 Task: Select the configure recommended extensions.
Action: Mouse moved to (11, 519)
Screenshot: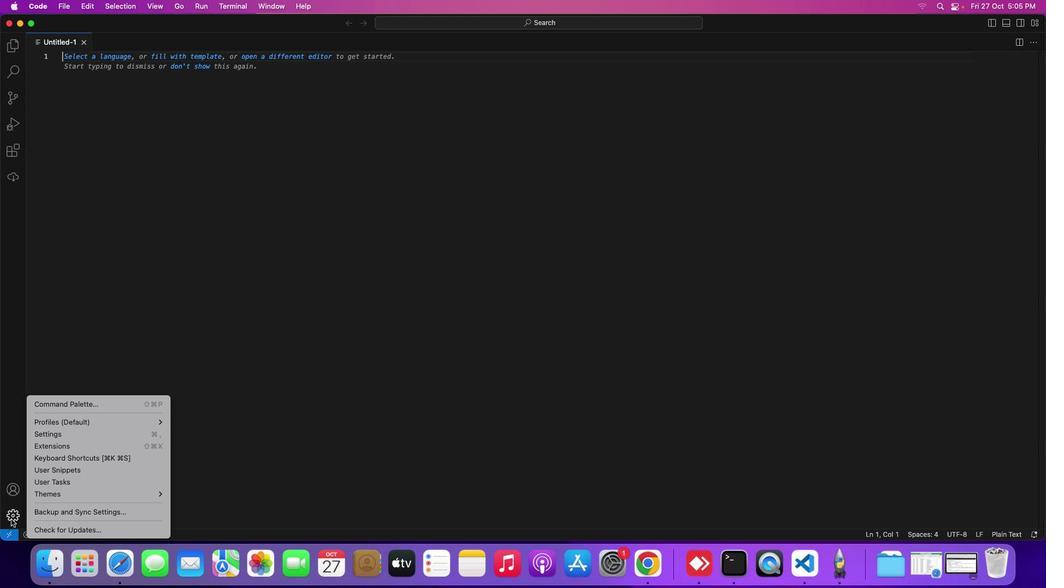 
Action: Mouse pressed left at (11, 519)
Screenshot: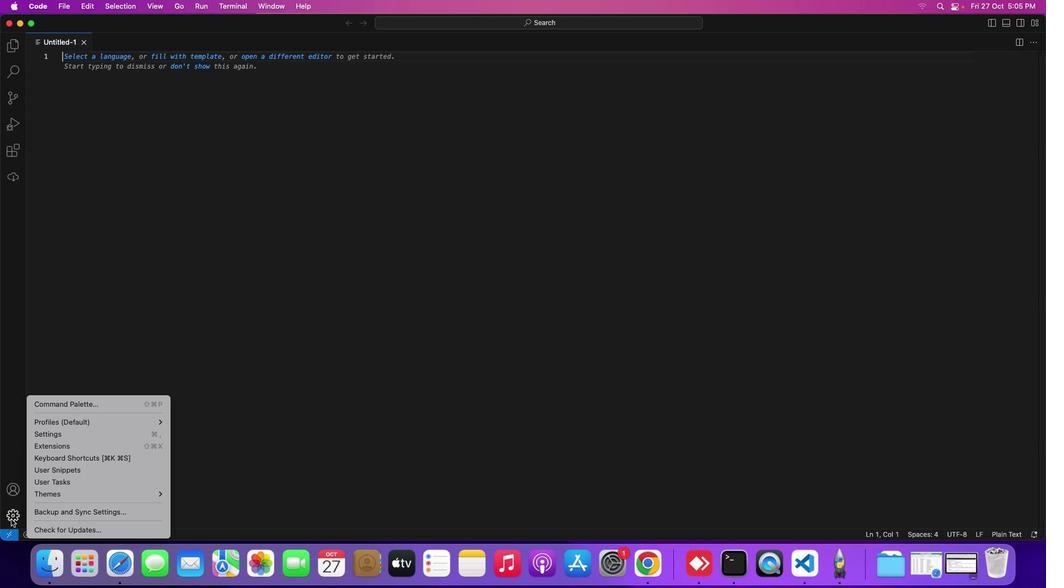 
Action: Mouse moved to (50, 408)
Screenshot: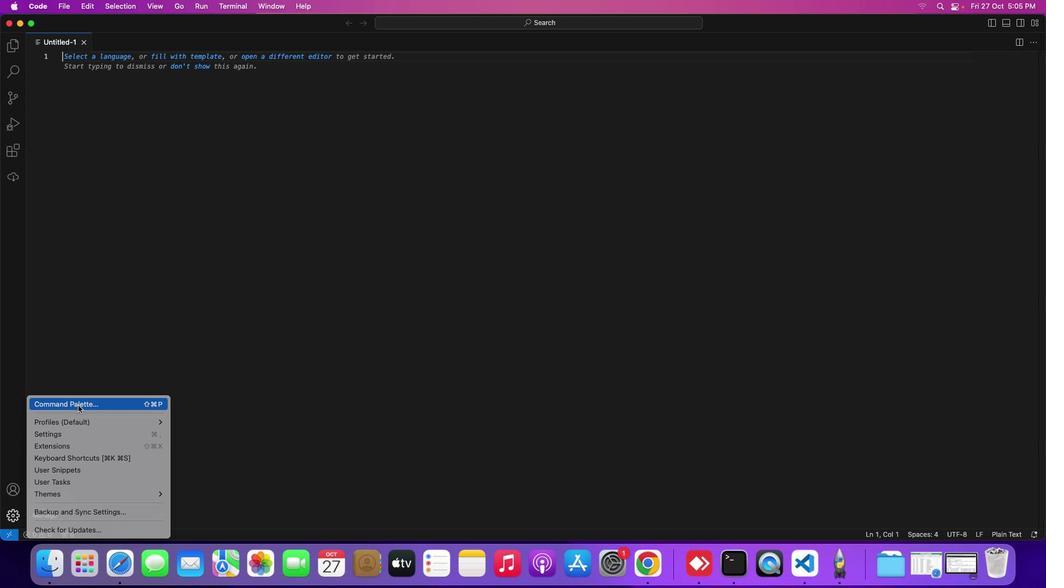 
Action: Mouse pressed left at (50, 408)
Screenshot: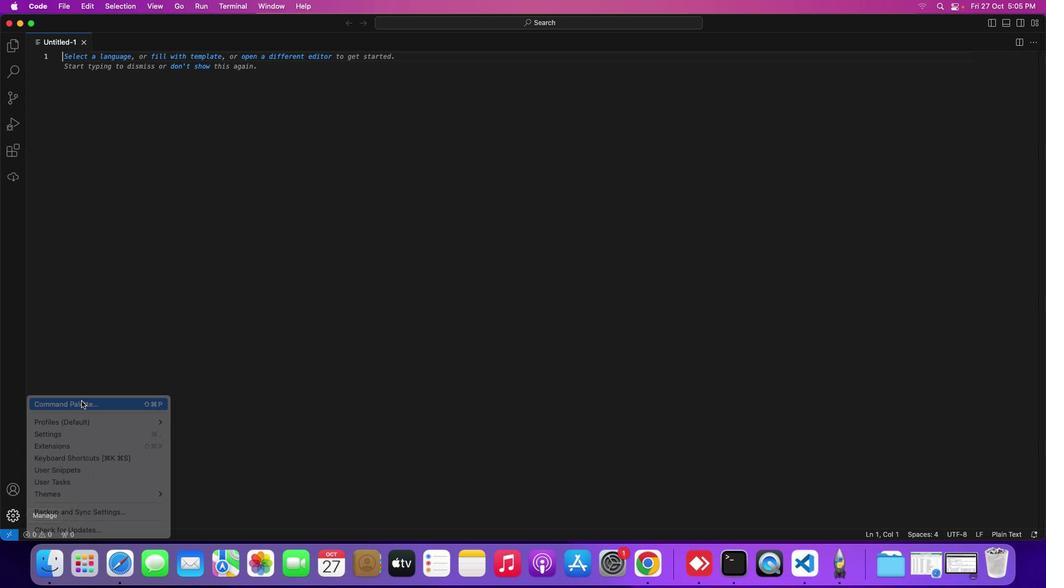 
Action: Mouse moved to (454, 141)
Screenshot: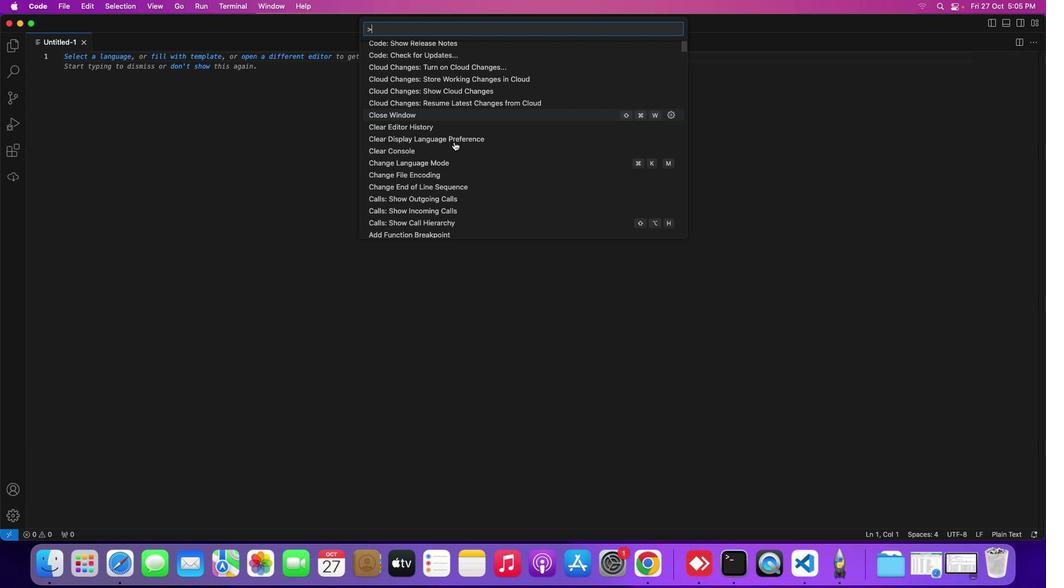 
Action: Mouse scrolled (454, 141) with delta (0, 0)
Screenshot: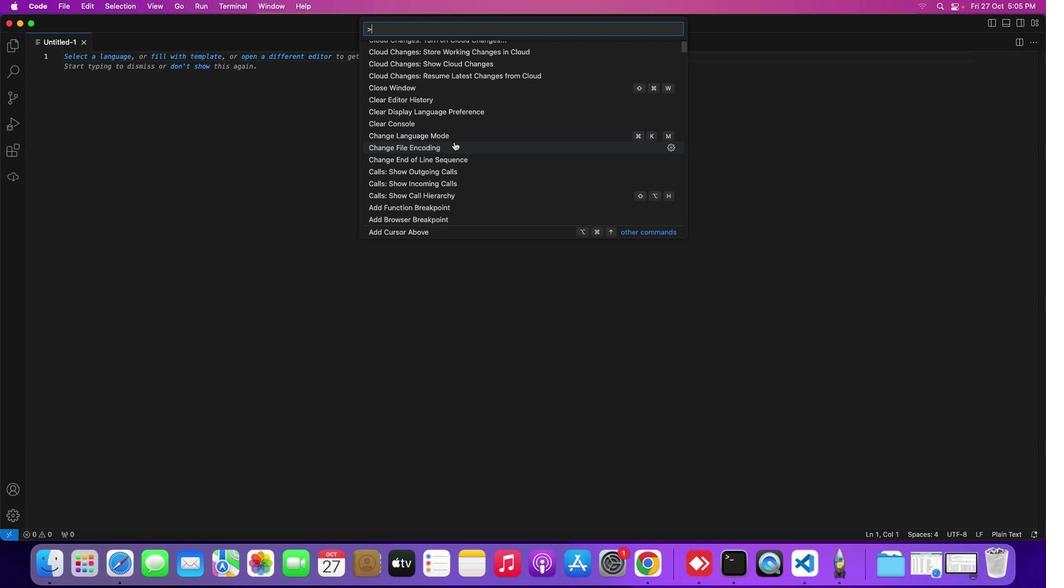 
Action: Mouse scrolled (454, 141) with delta (0, 0)
Screenshot: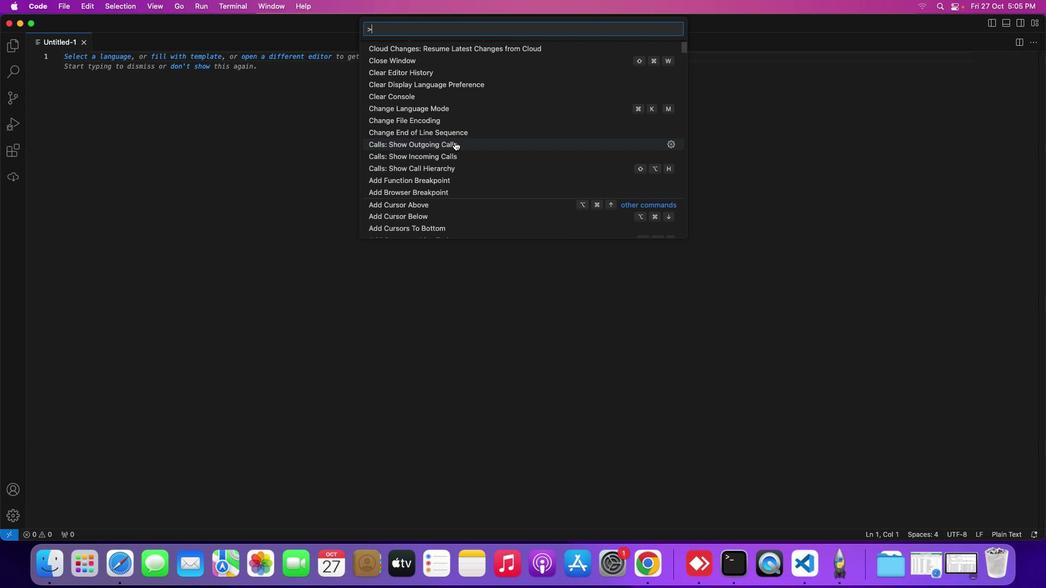 
Action: Mouse scrolled (454, 141) with delta (0, 0)
Screenshot: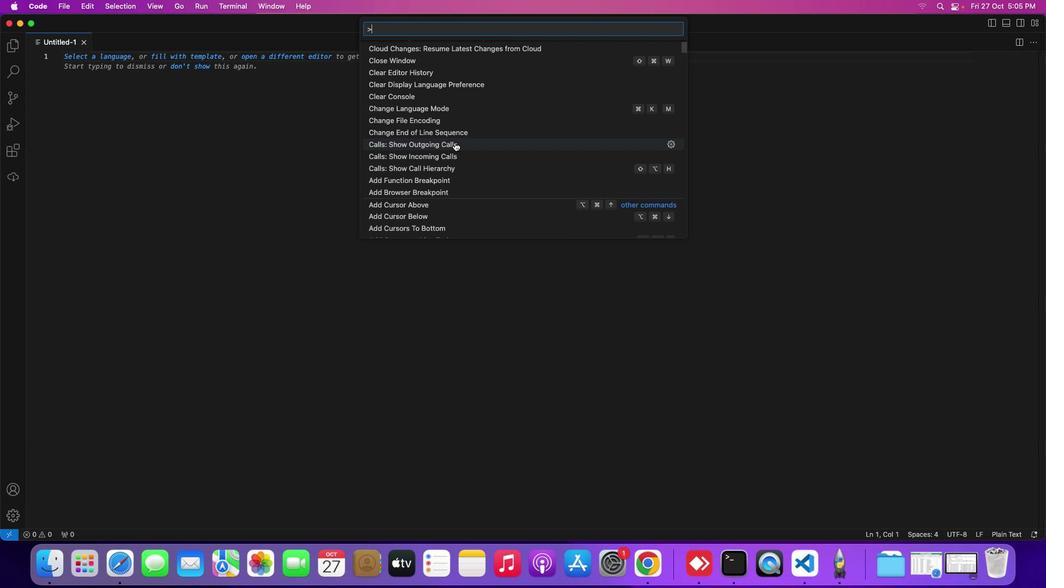 
Action: Mouse moved to (454, 142)
Screenshot: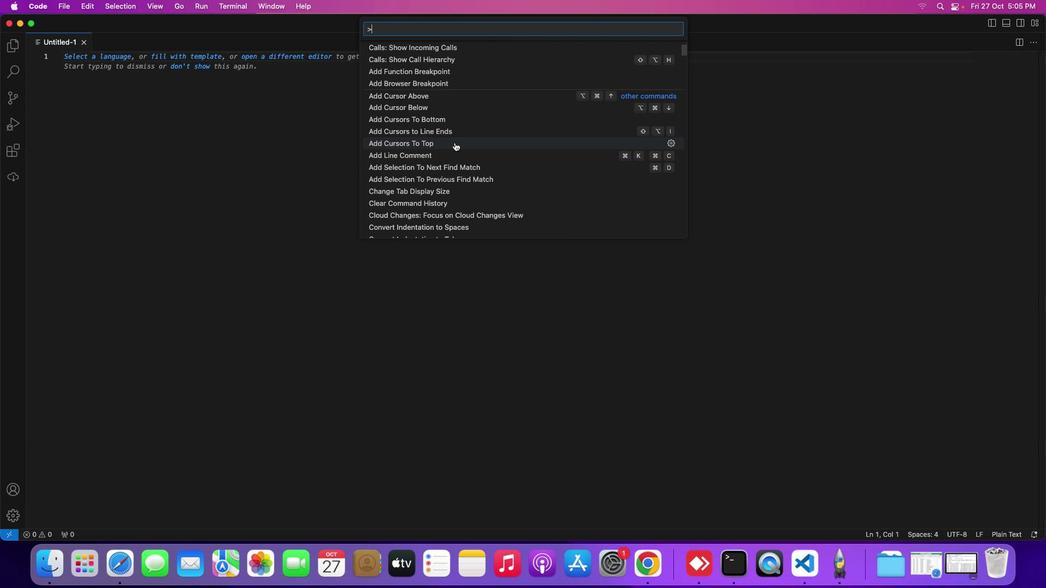 
Action: Mouse scrolled (454, 142) with delta (0, 0)
Screenshot: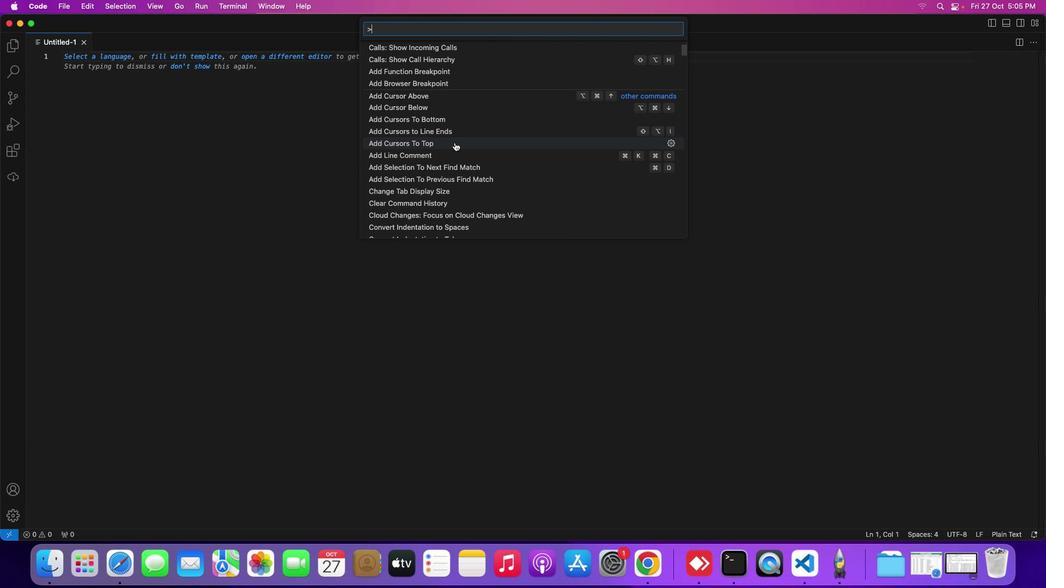 
Action: Mouse scrolled (454, 142) with delta (0, 0)
Screenshot: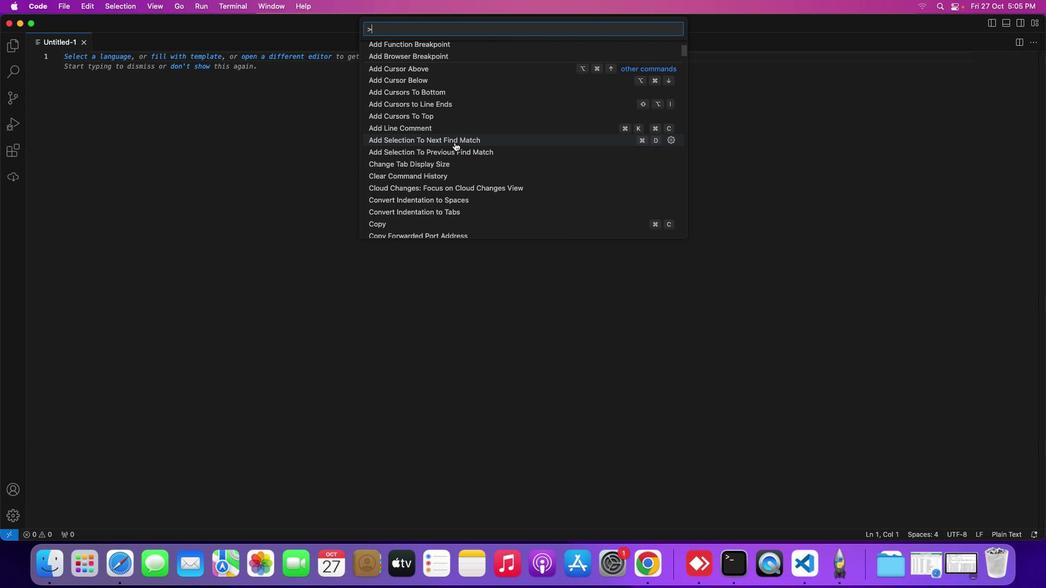 
Action: Mouse scrolled (454, 142) with delta (0, 0)
Screenshot: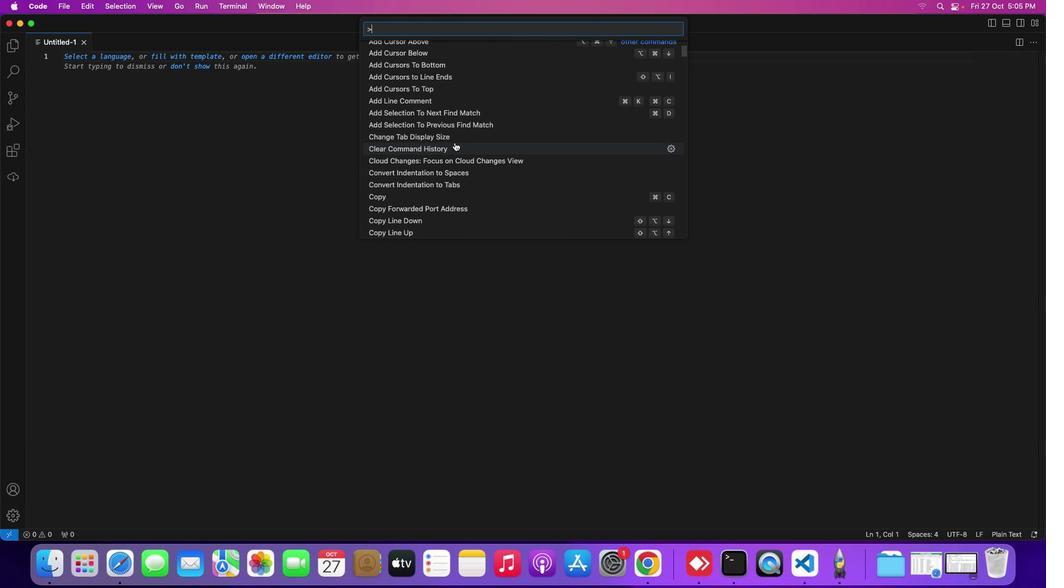 
Action: Mouse scrolled (454, 142) with delta (0, 0)
Screenshot: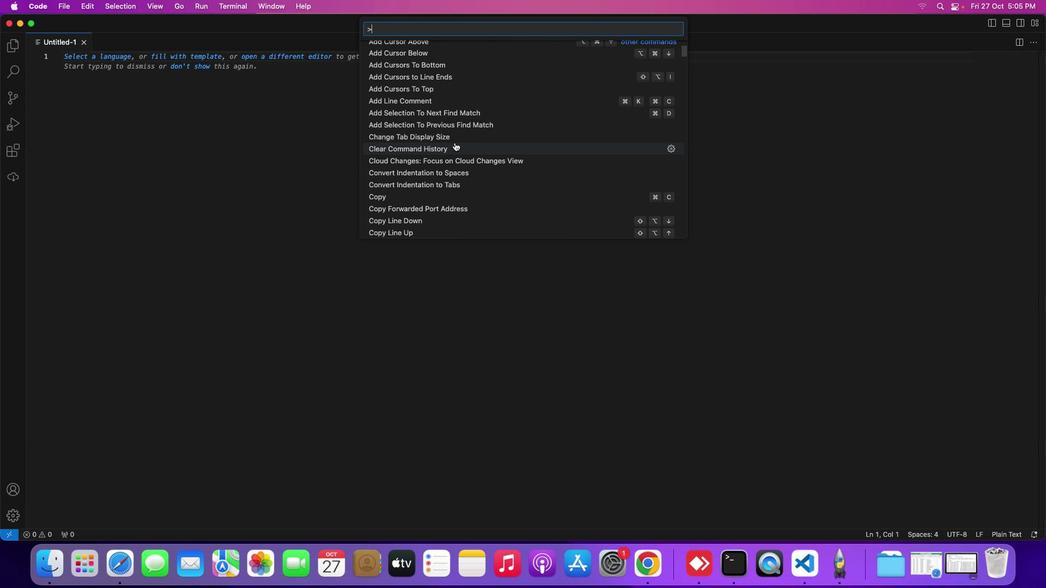 
Action: Mouse scrolled (454, 142) with delta (0, 0)
Screenshot: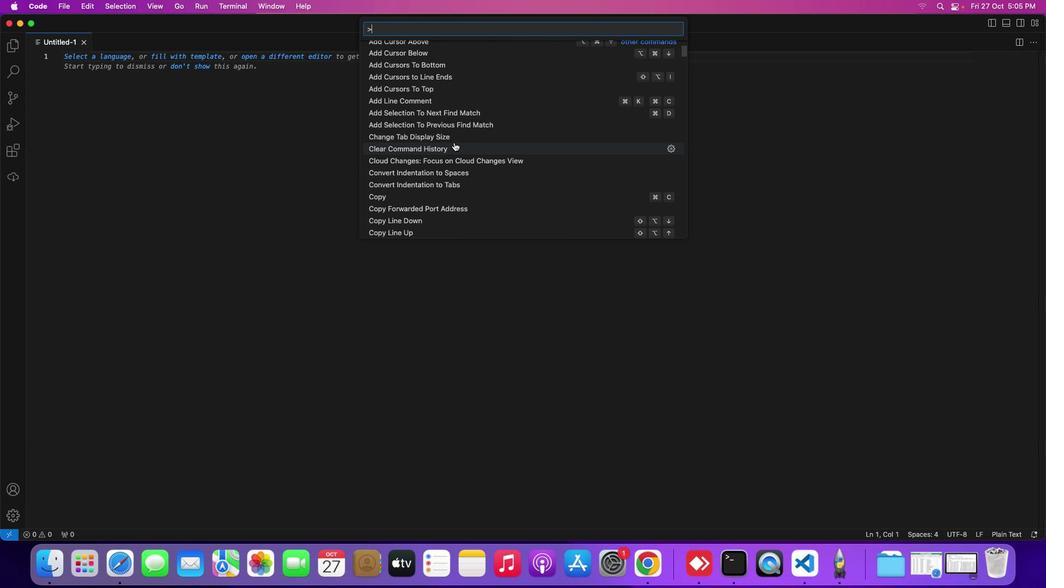 
Action: Mouse scrolled (454, 142) with delta (0, 0)
Screenshot: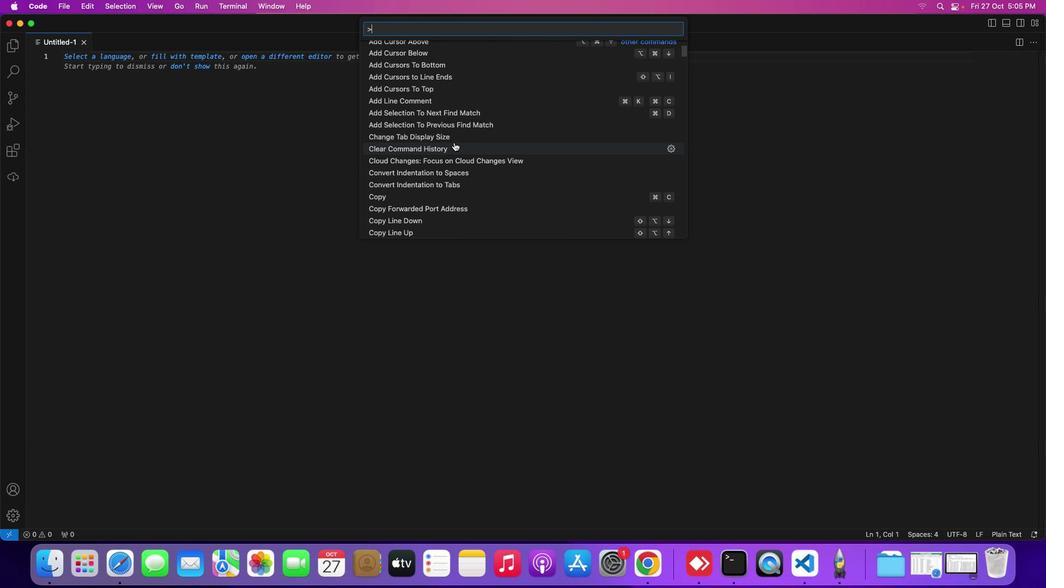 
Action: Mouse moved to (453, 142)
Screenshot: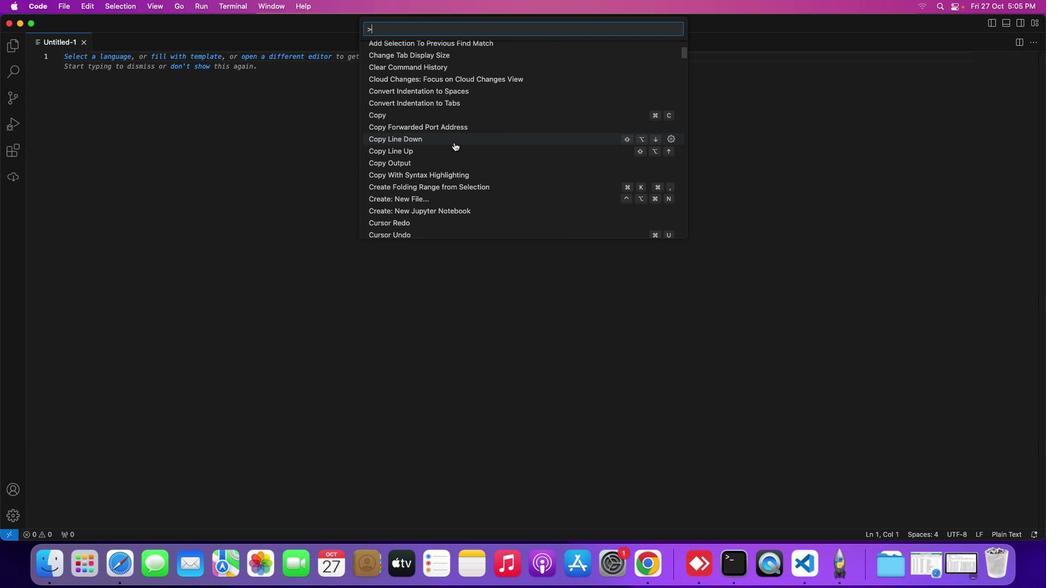 
Action: Mouse scrolled (453, 142) with delta (0, 0)
Screenshot: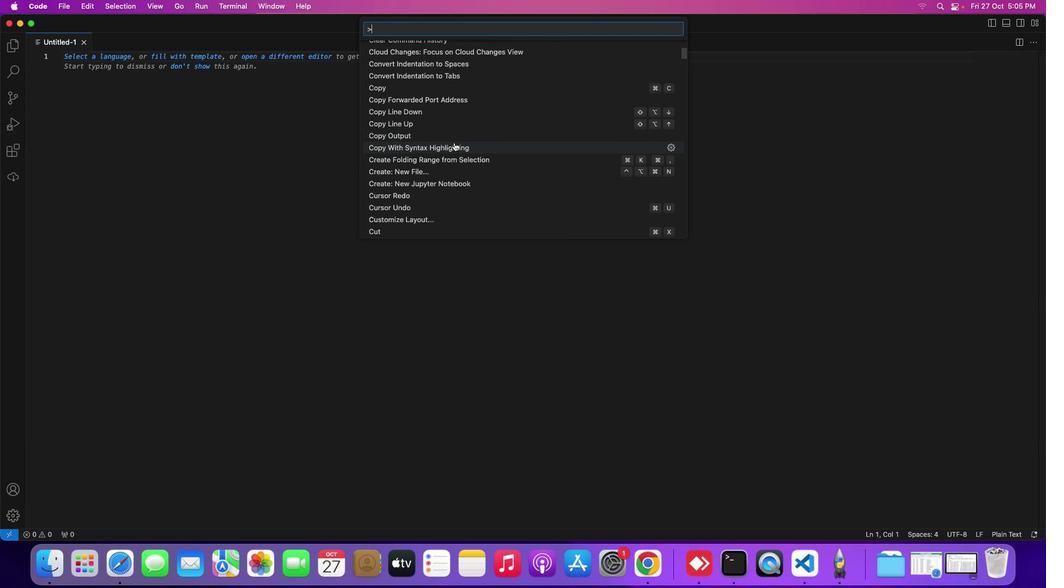 
Action: Mouse scrolled (453, 142) with delta (0, 0)
Screenshot: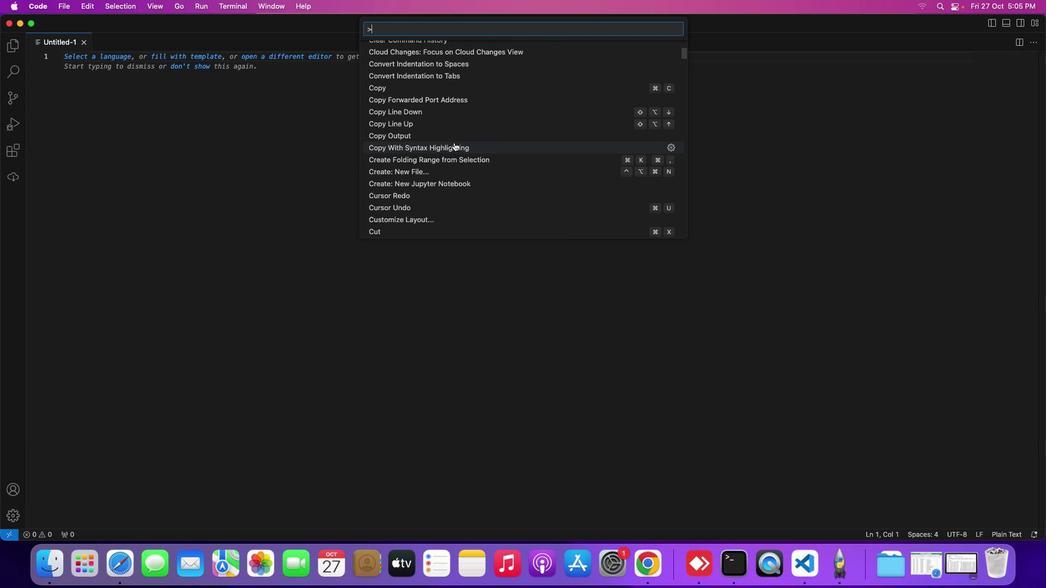 
Action: Mouse scrolled (453, 142) with delta (0, 0)
Screenshot: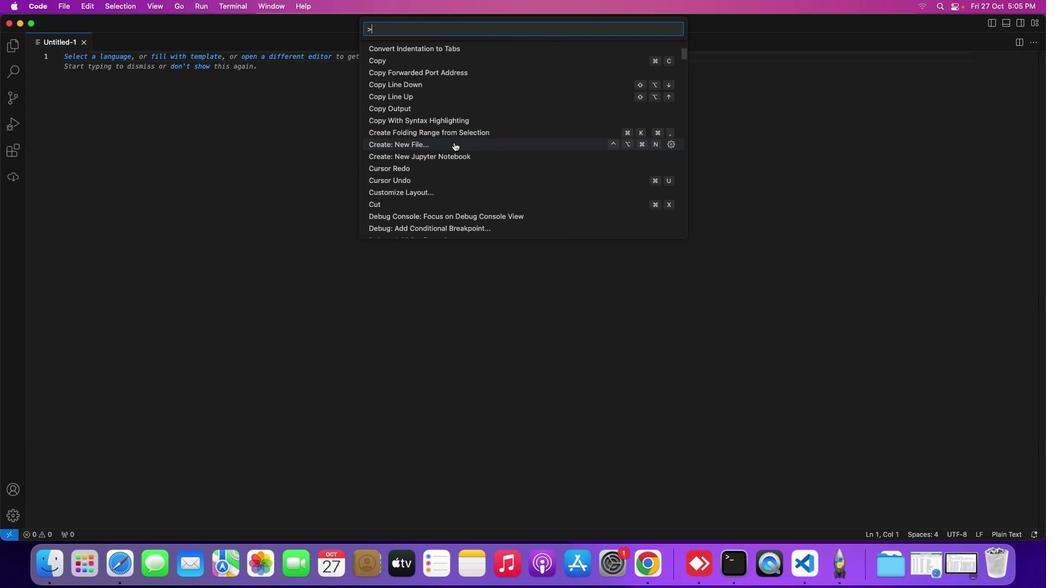 
Action: Mouse scrolled (453, 142) with delta (0, 0)
Screenshot: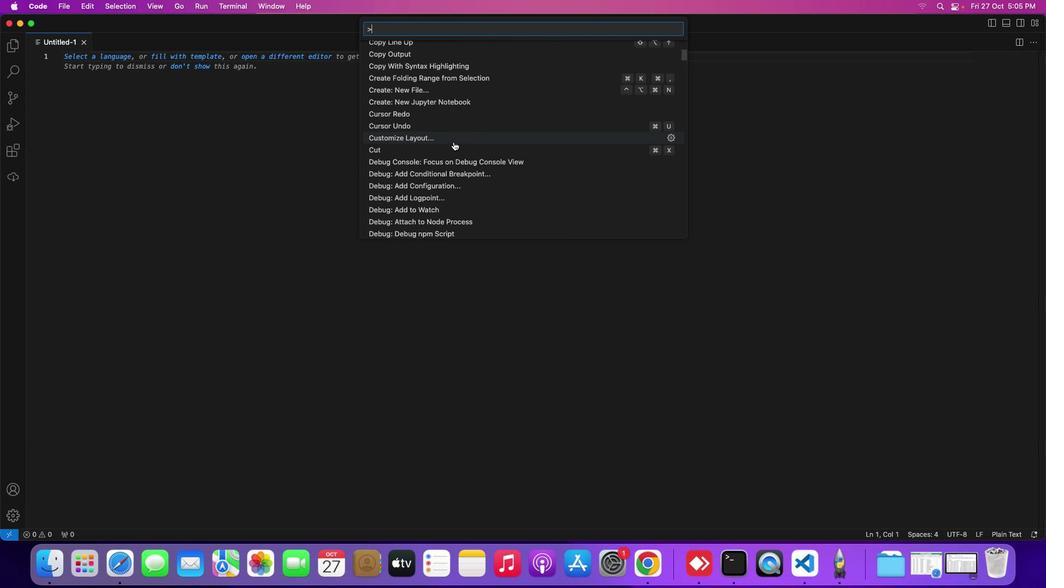 
Action: Mouse scrolled (453, 142) with delta (0, 0)
Screenshot: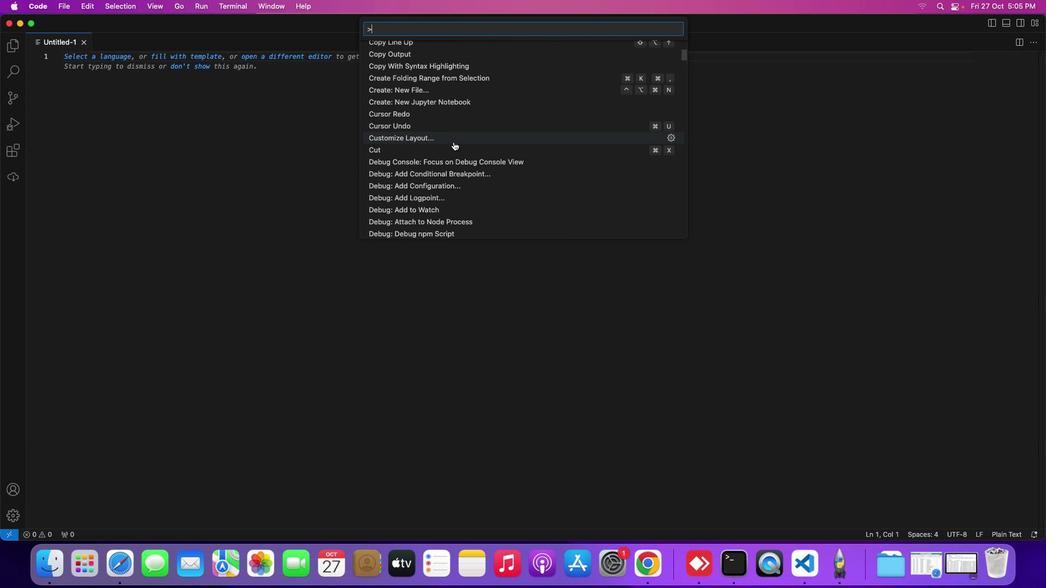 
Action: Mouse scrolled (453, 142) with delta (0, 0)
Screenshot: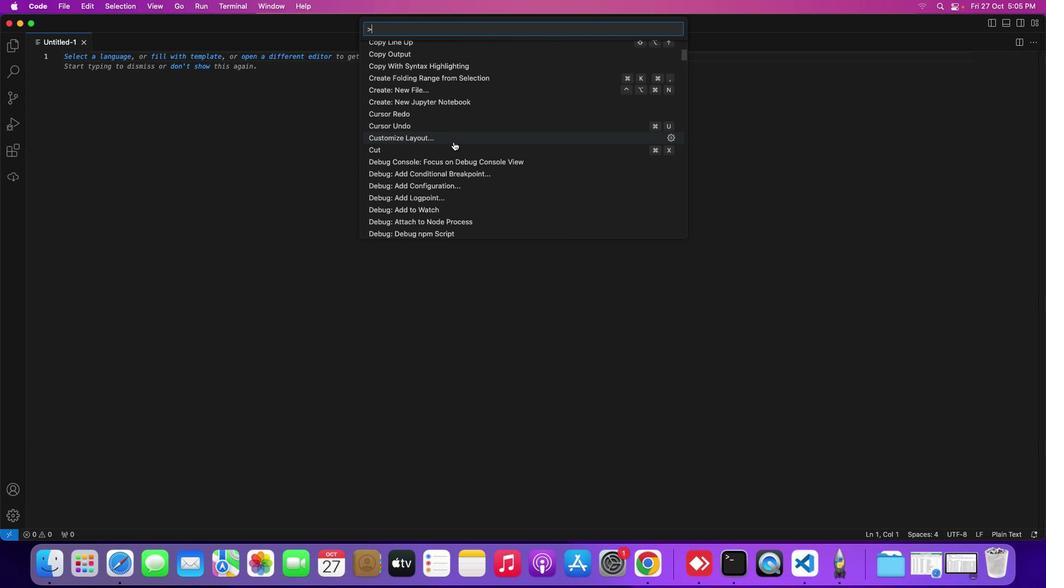 
Action: Mouse scrolled (453, 142) with delta (0, 0)
Screenshot: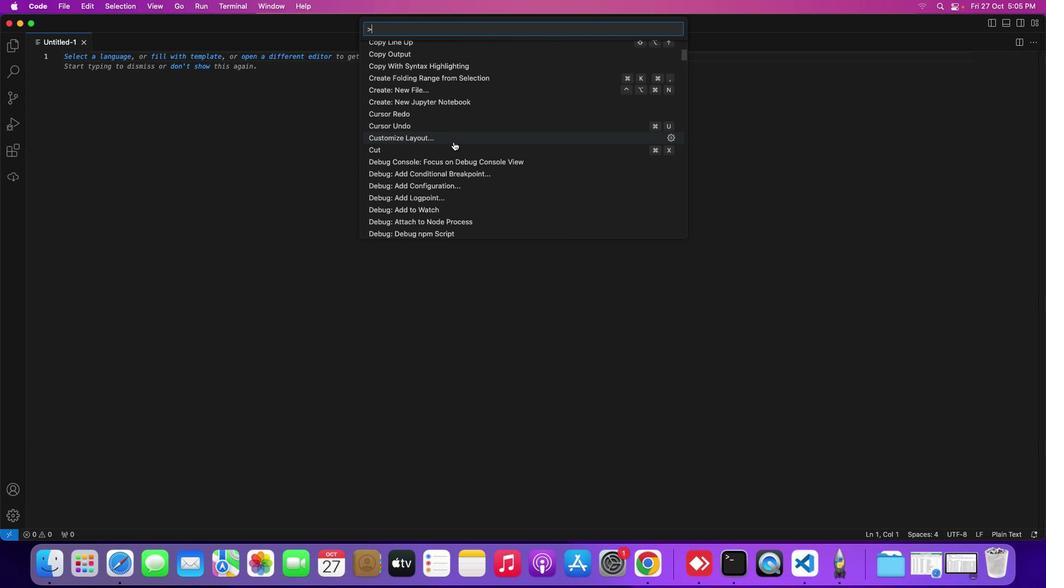 
Action: Mouse moved to (453, 141)
Screenshot: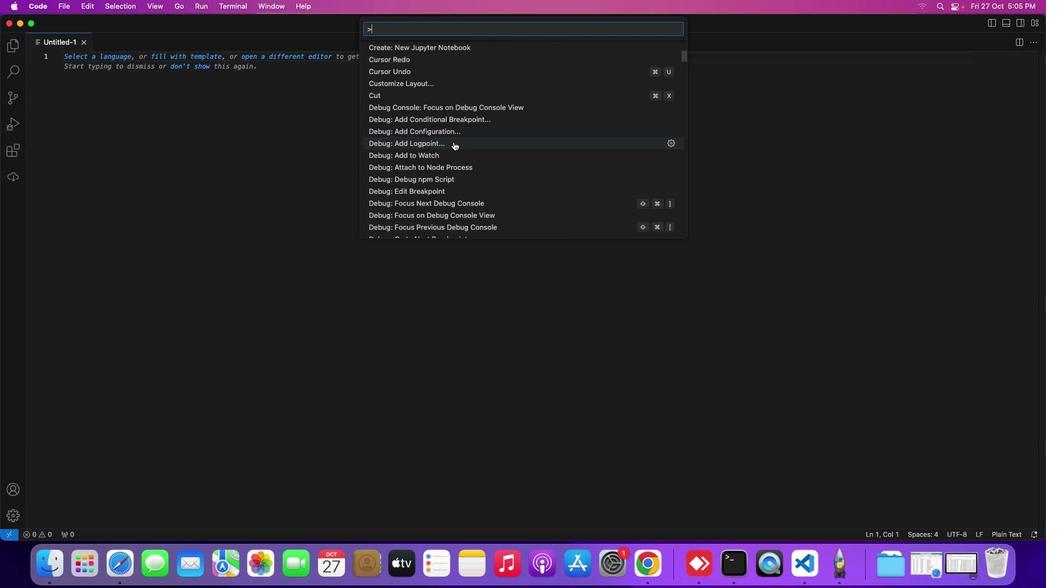 
Action: Mouse scrolled (453, 141) with delta (0, 0)
Screenshot: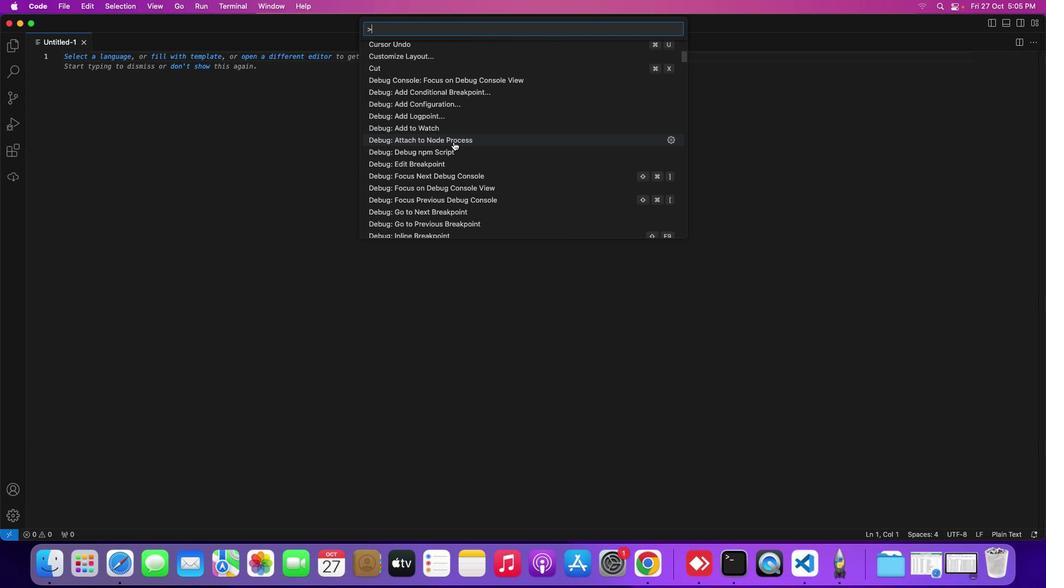 
Action: Mouse scrolled (453, 141) with delta (0, 0)
Screenshot: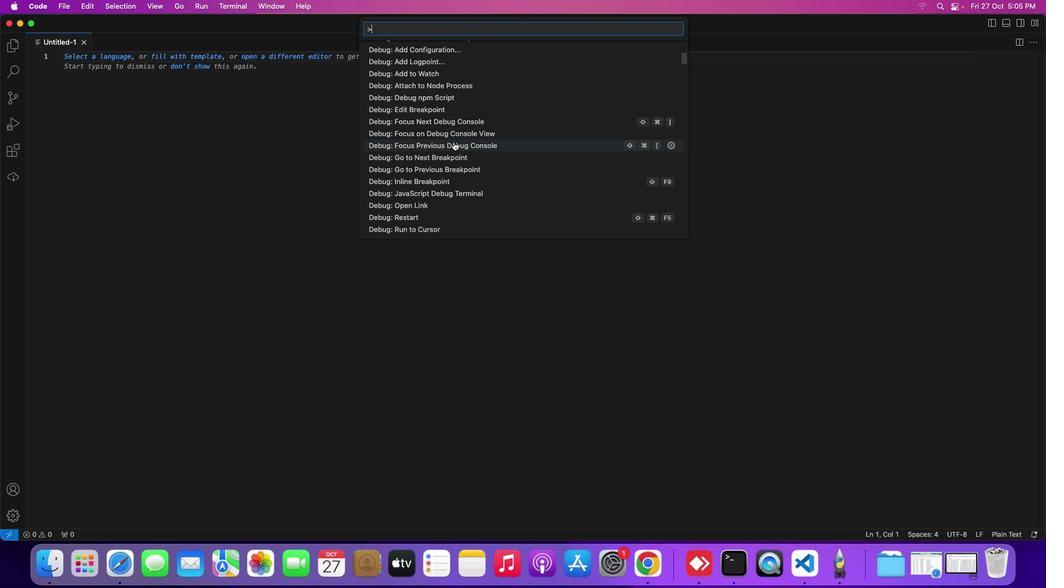
Action: Mouse scrolled (453, 141) with delta (0, 0)
Screenshot: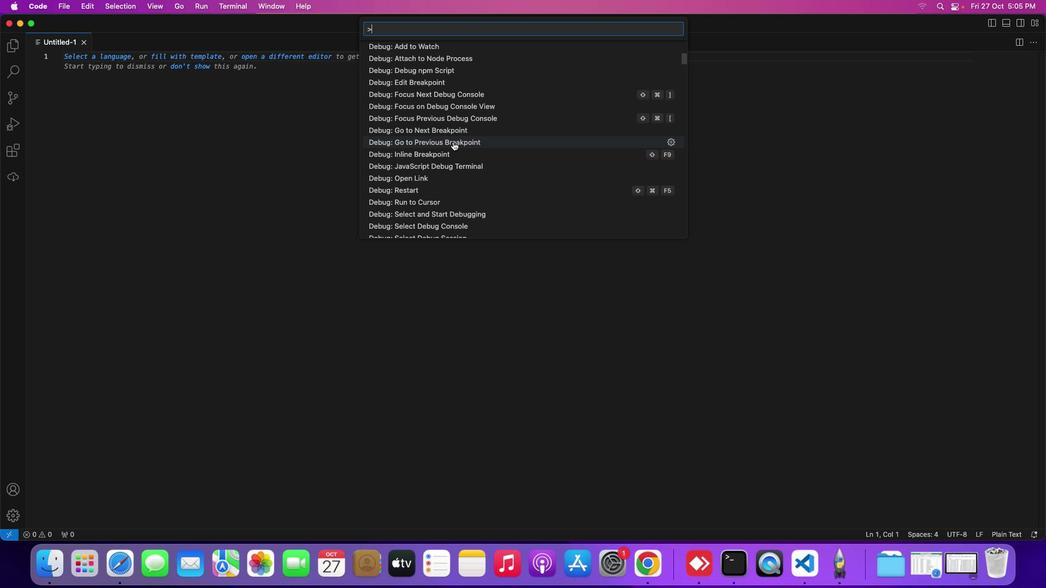
Action: Mouse scrolled (453, 141) with delta (0, 0)
Screenshot: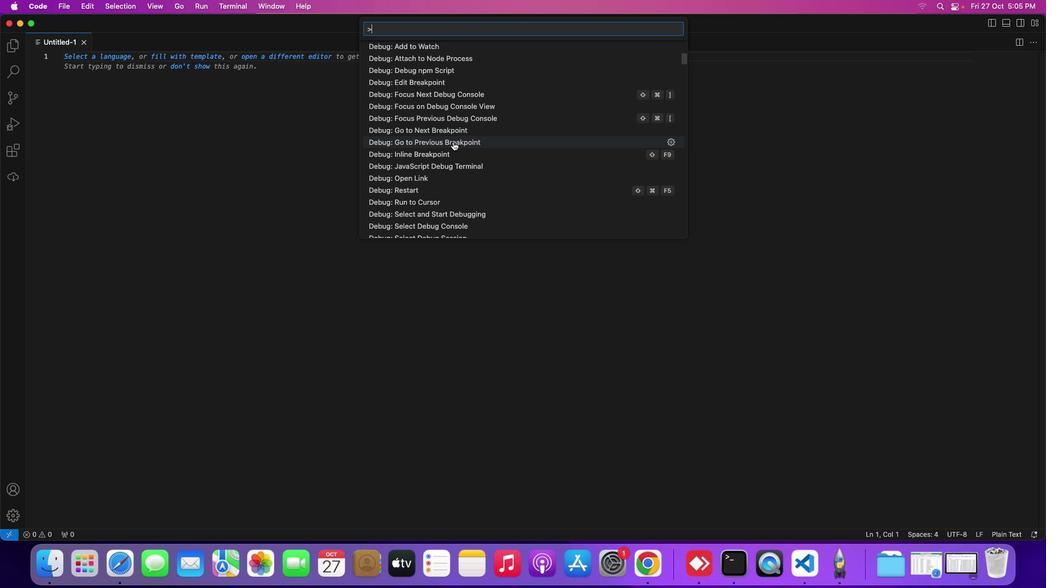 
Action: Mouse scrolled (453, 141) with delta (0, 0)
Screenshot: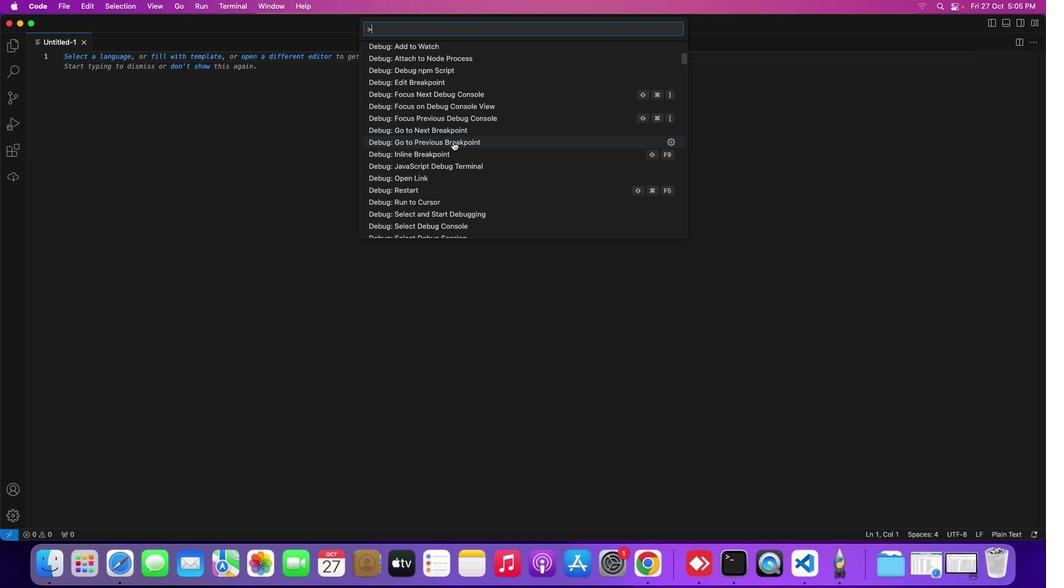 
Action: Mouse scrolled (453, 141) with delta (0, 0)
Screenshot: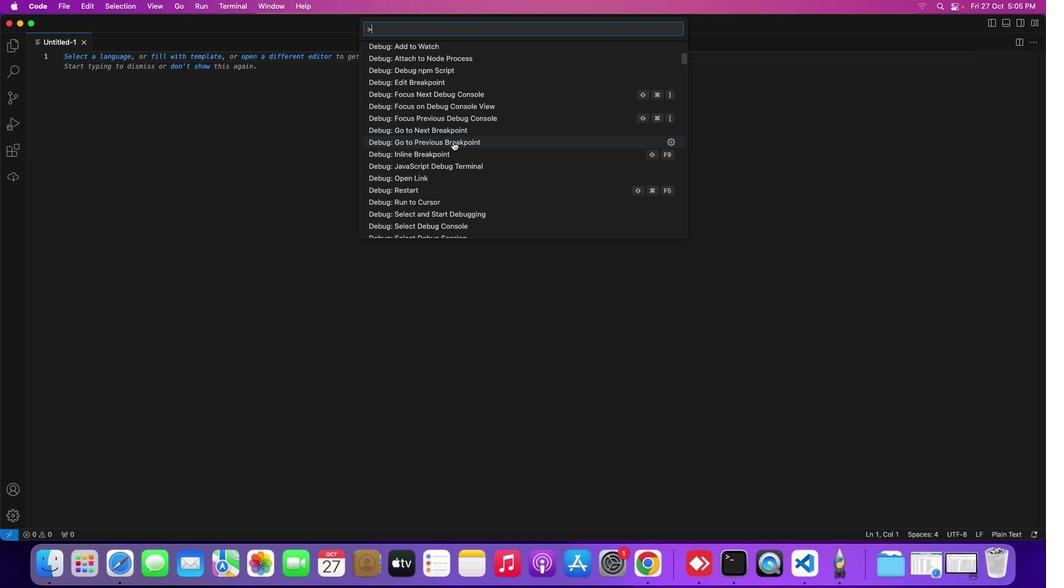 
Action: Mouse moved to (453, 141)
Screenshot: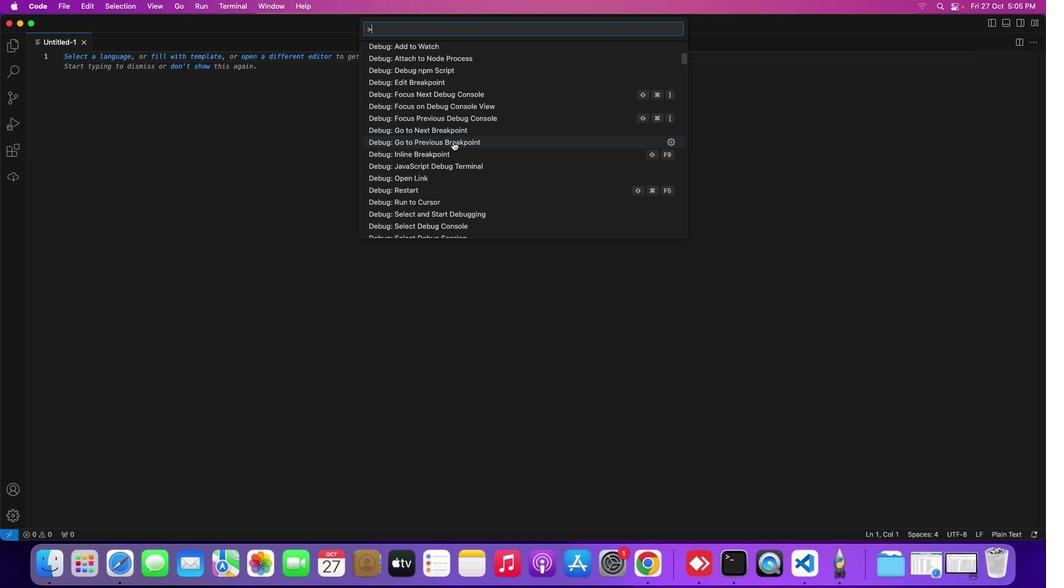 
Action: Mouse scrolled (453, 141) with delta (0, 0)
Screenshot: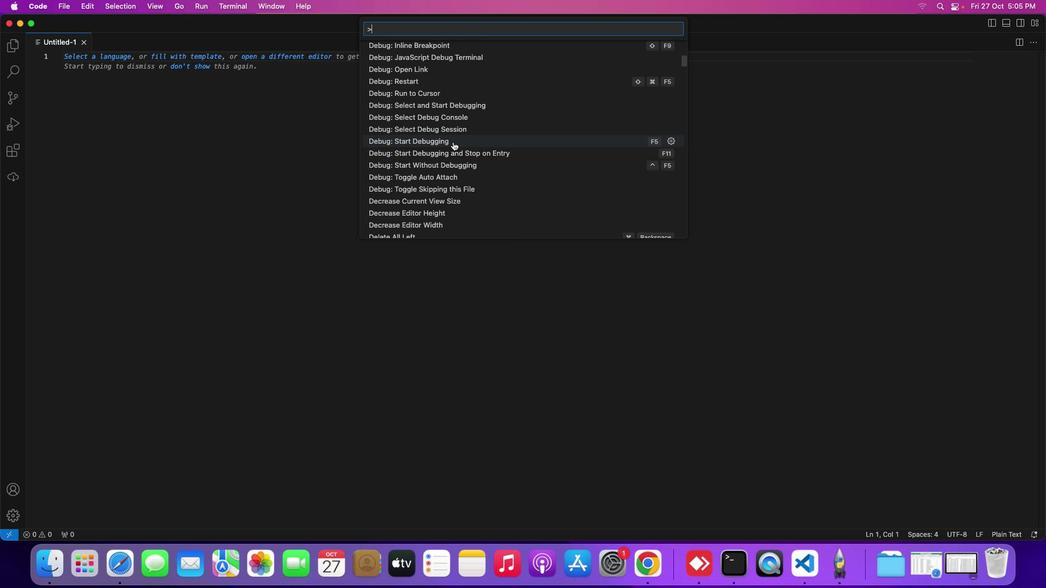 
Action: Mouse scrolled (453, 141) with delta (0, 0)
Screenshot: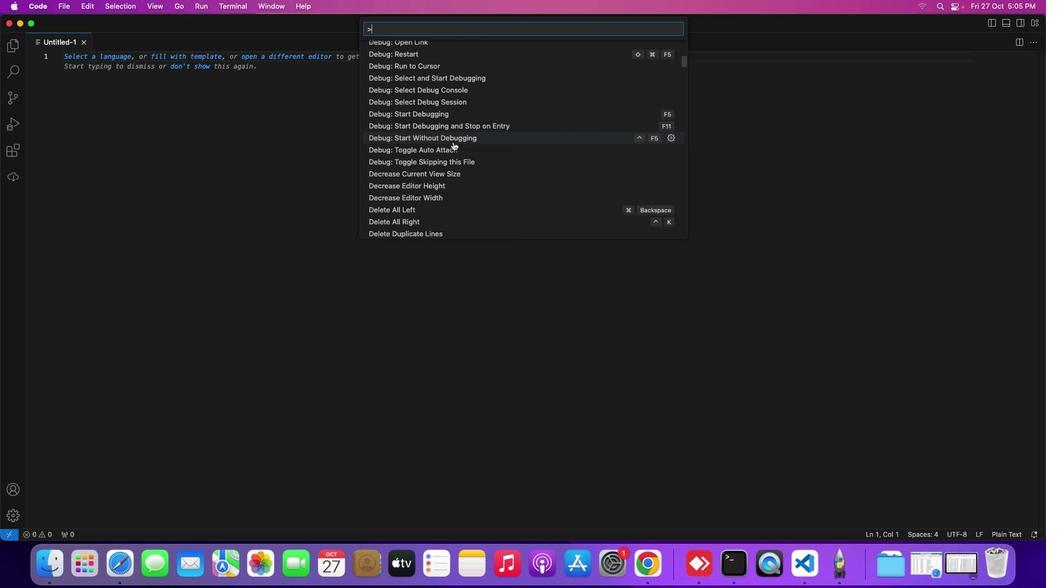 
Action: Mouse scrolled (453, 141) with delta (0, 0)
Screenshot: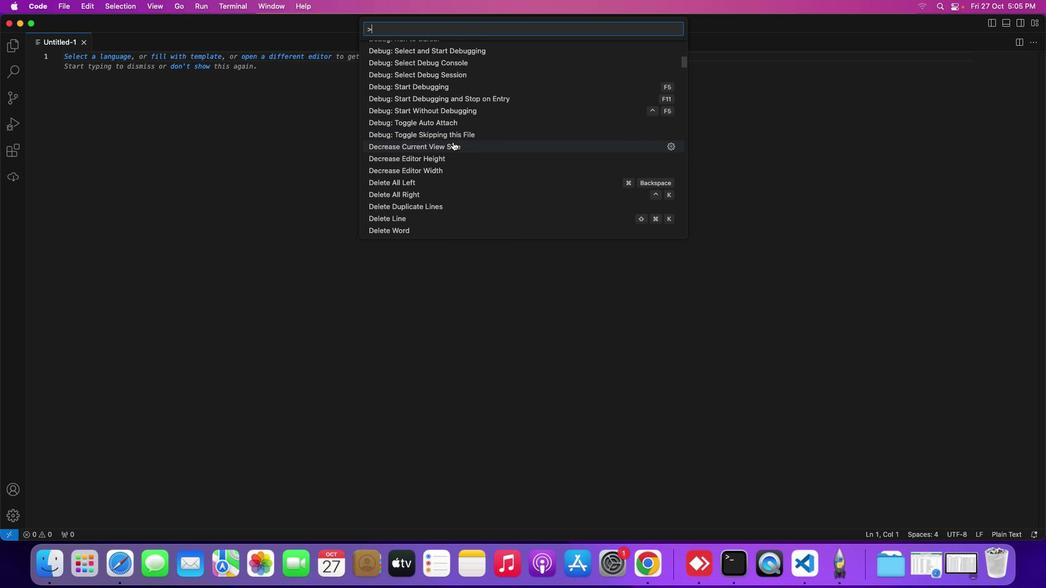
Action: Mouse scrolled (453, 141) with delta (0, 0)
Screenshot: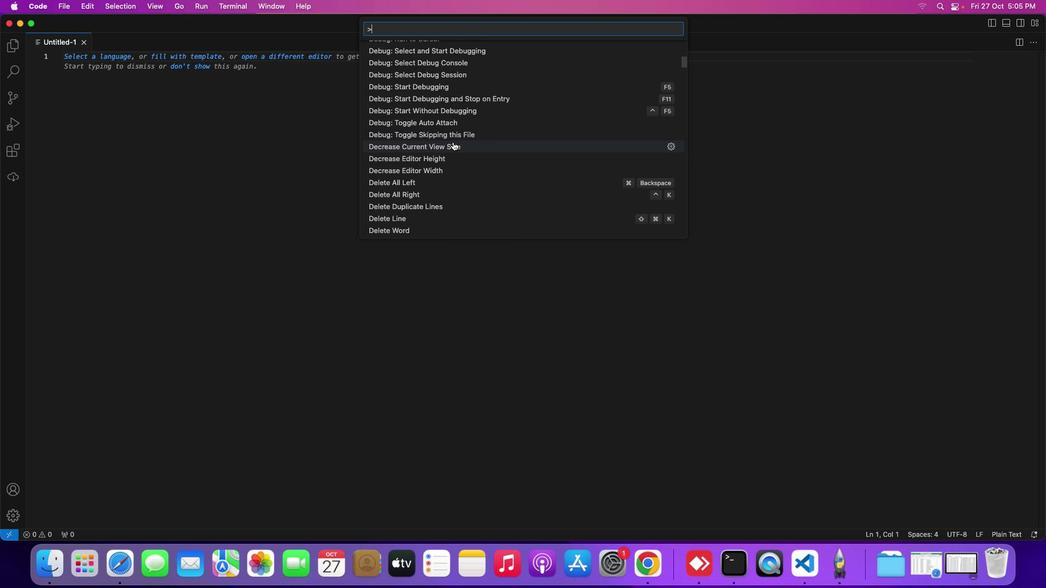 
Action: Mouse scrolled (453, 141) with delta (0, 0)
Screenshot: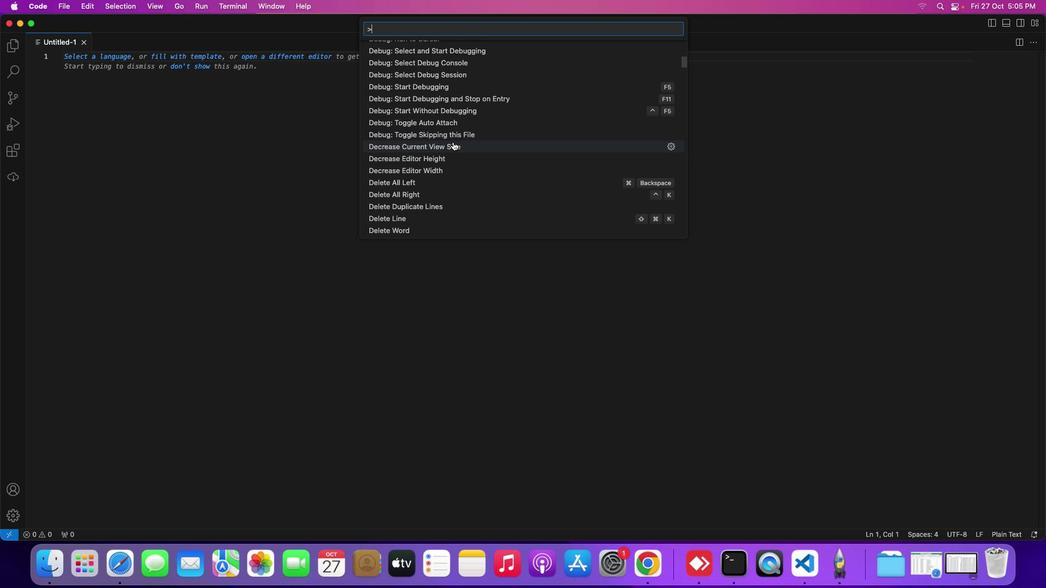 
Action: Mouse scrolled (453, 141) with delta (0, 0)
Screenshot: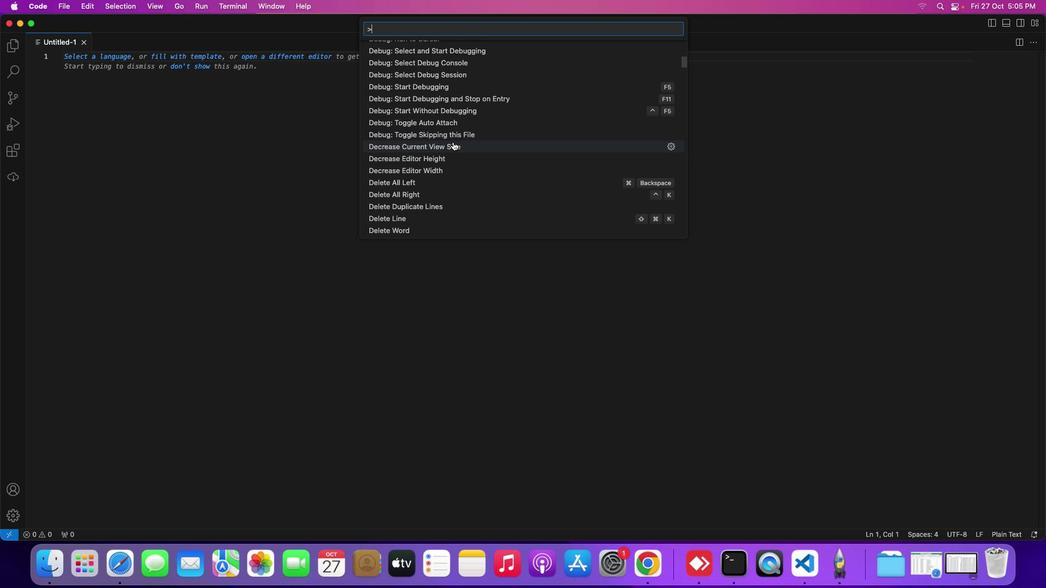 
Action: Mouse scrolled (453, 141) with delta (0, 0)
Screenshot: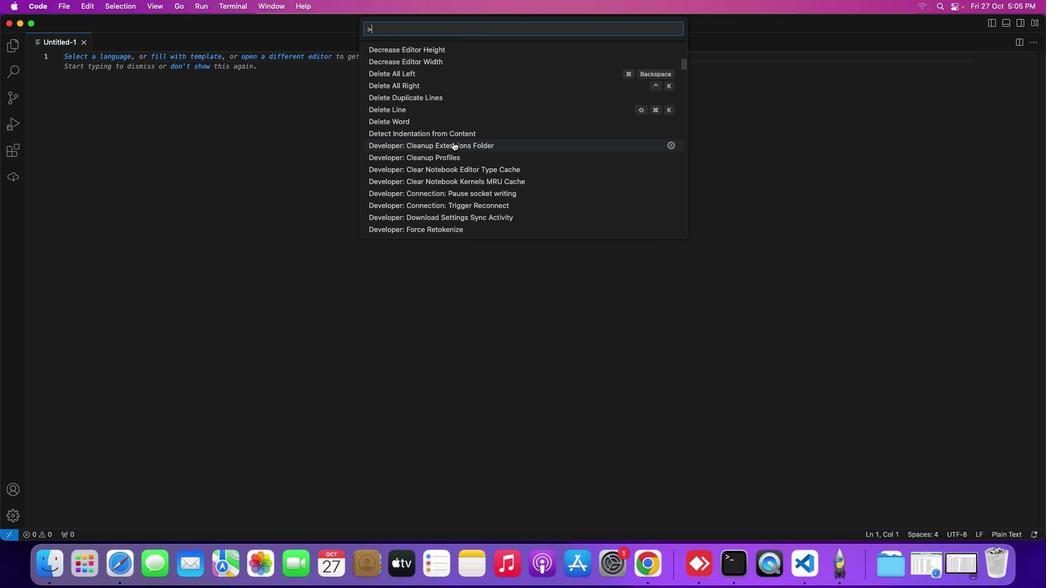 
Action: Mouse scrolled (453, 141) with delta (0, 0)
Screenshot: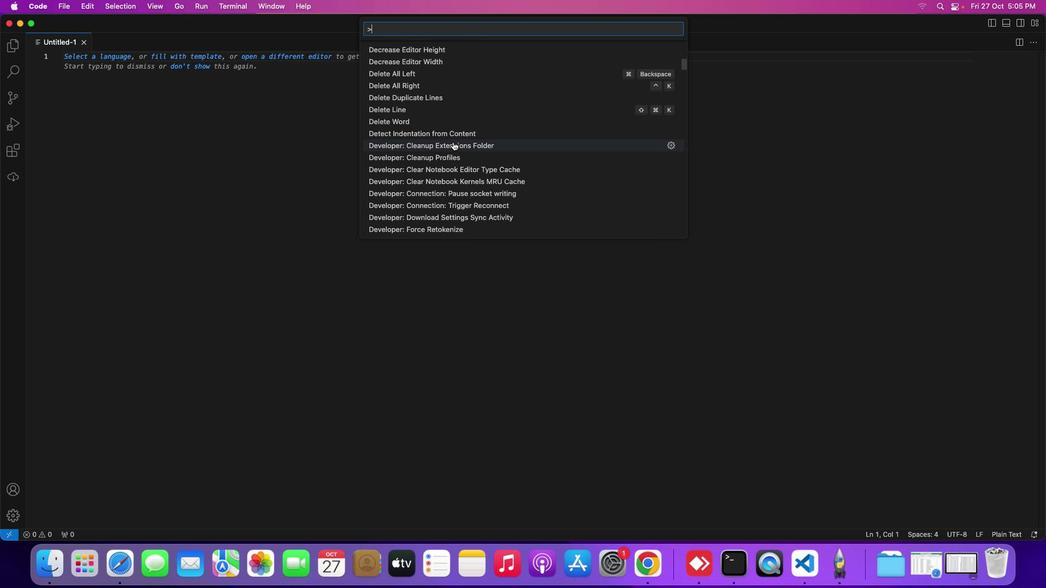 
Action: Mouse scrolled (453, 141) with delta (0, 0)
Screenshot: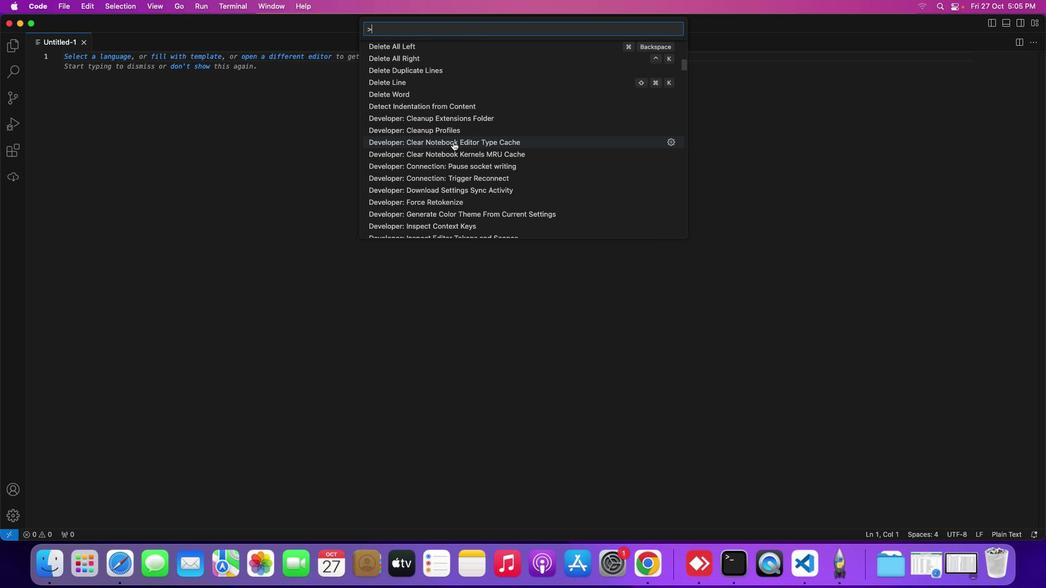 
Action: Mouse scrolled (453, 141) with delta (0, 0)
Screenshot: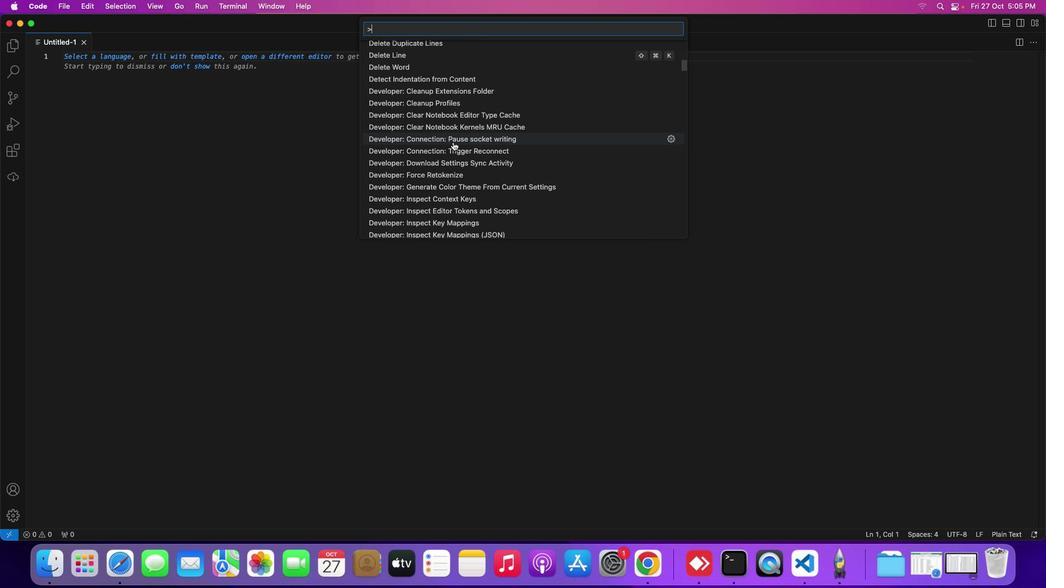 
Action: Mouse scrolled (453, 141) with delta (0, 0)
Screenshot: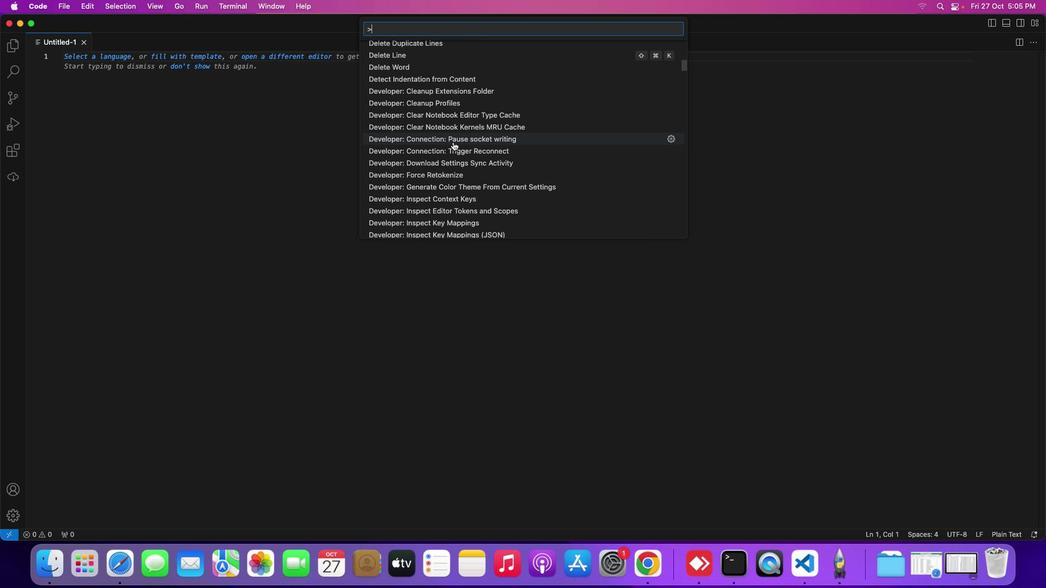 
Action: Mouse scrolled (453, 141) with delta (0, 0)
Screenshot: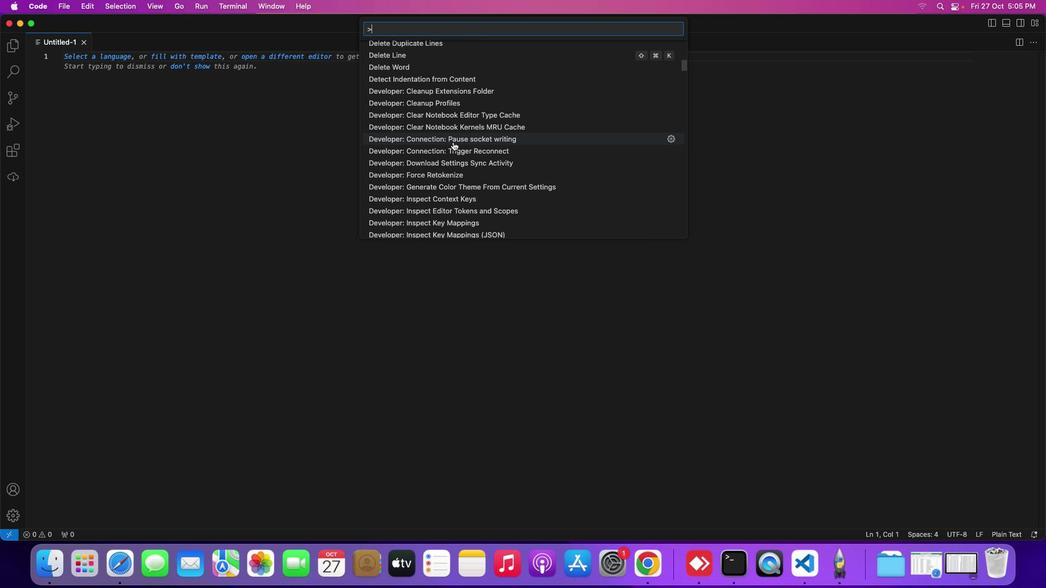 
Action: Mouse moved to (453, 141)
Screenshot: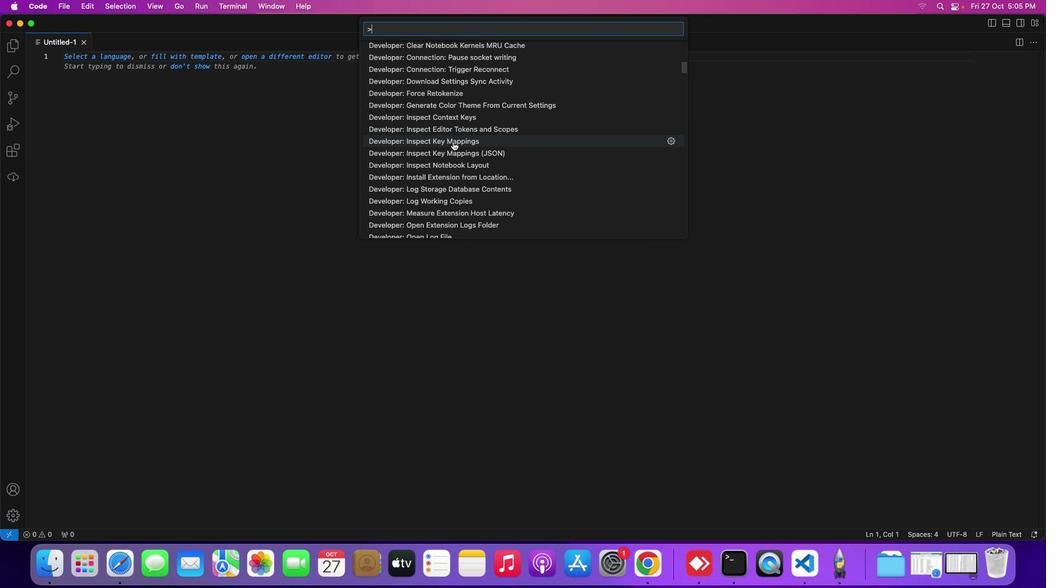 
Action: Mouse scrolled (453, 141) with delta (0, 0)
Screenshot: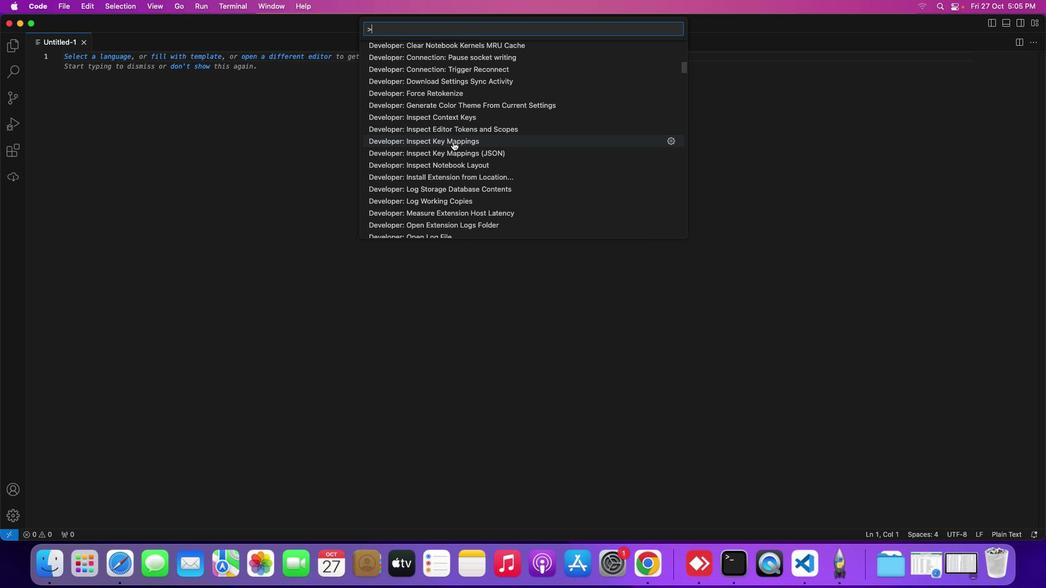 
Action: Mouse scrolled (453, 141) with delta (0, 0)
Screenshot: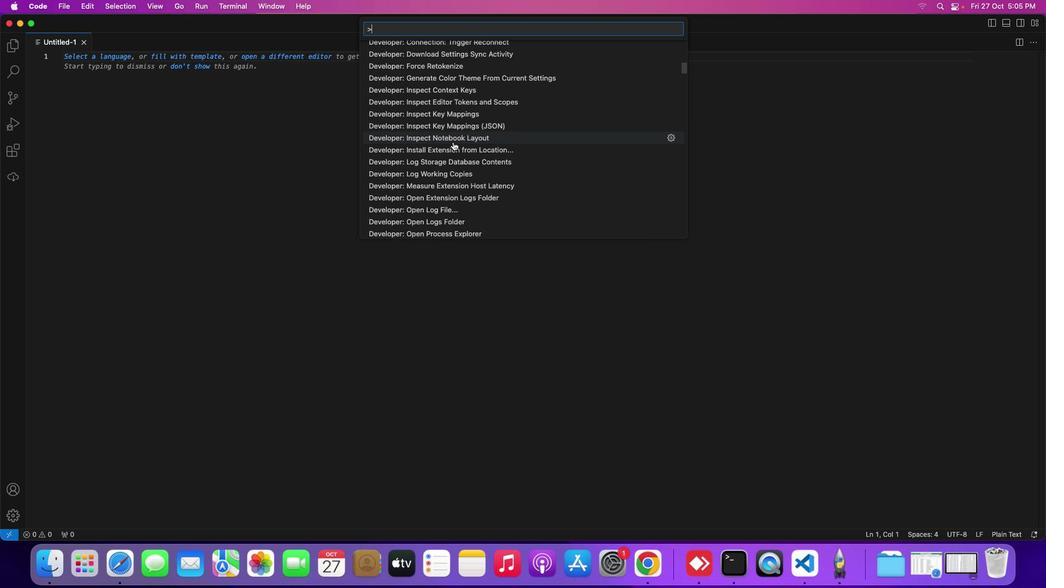 
Action: Mouse scrolled (453, 141) with delta (0, 0)
Screenshot: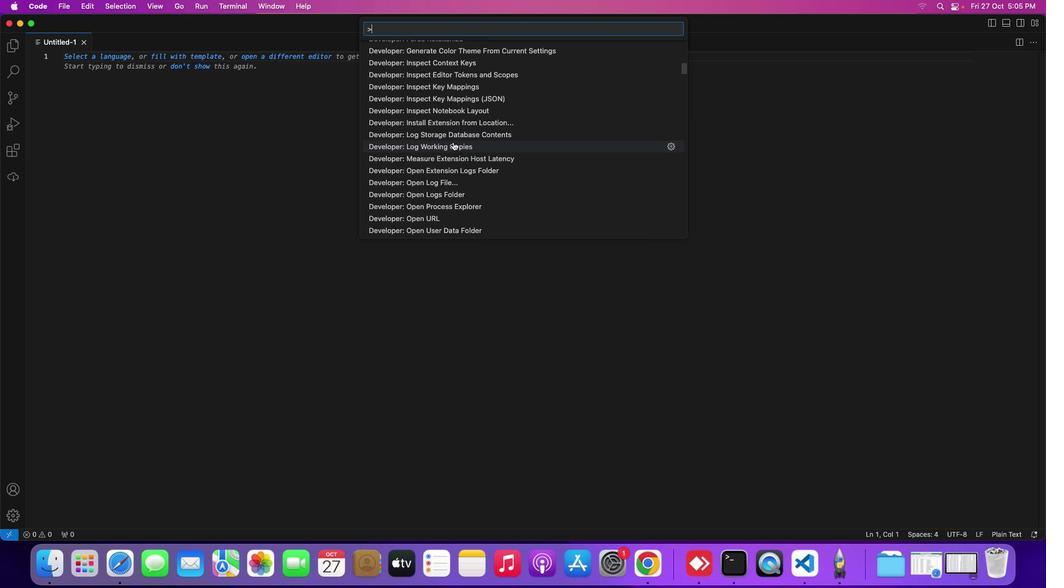 
Action: Mouse scrolled (453, 141) with delta (0, 0)
Screenshot: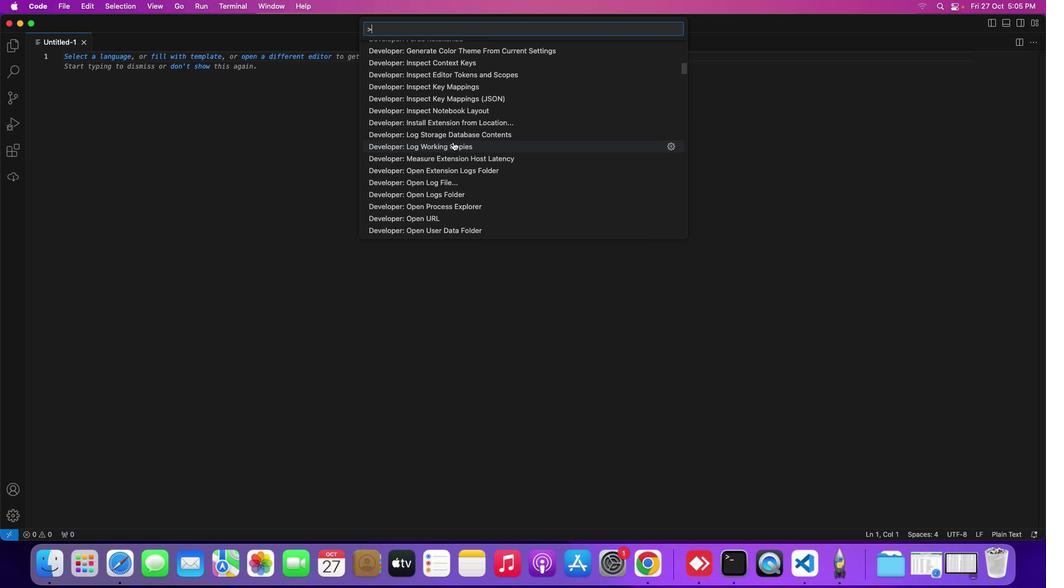 
Action: Mouse scrolled (453, 141) with delta (0, 0)
Screenshot: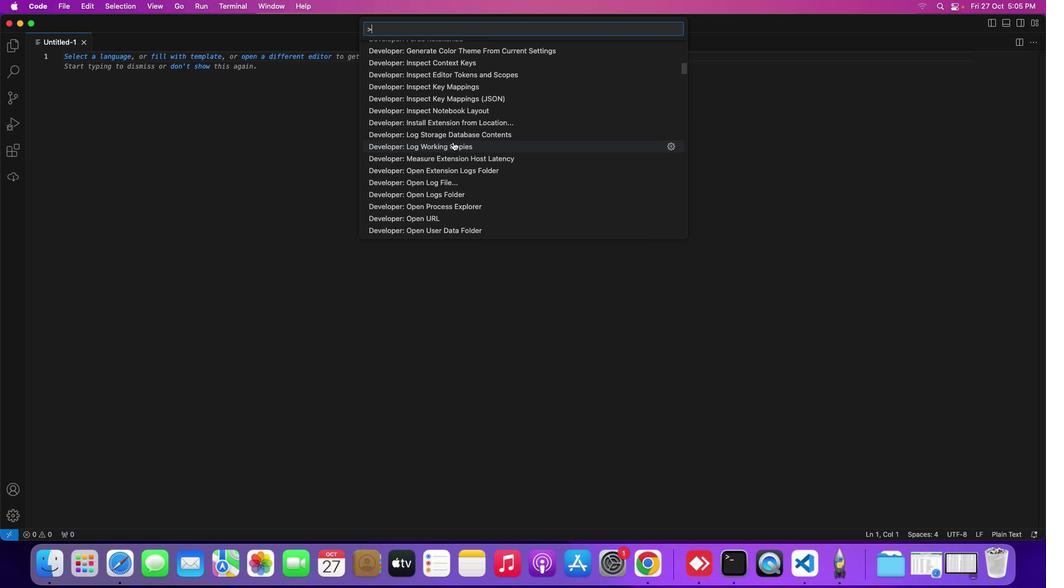 
Action: Mouse moved to (452, 142)
Screenshot: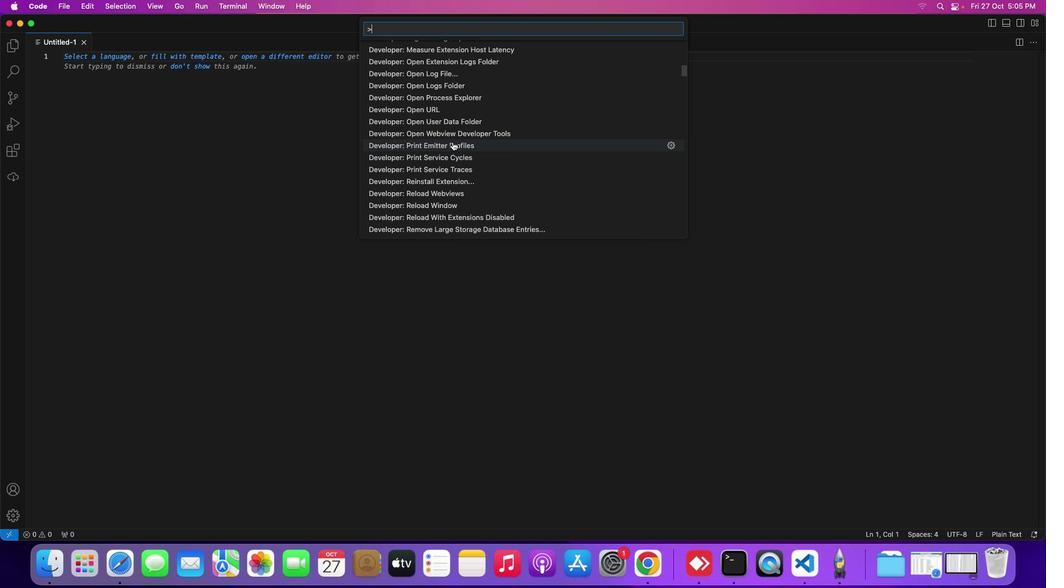 
Action: Mouse scrolled (452, 142) with delta (0, 0)
Screenshot: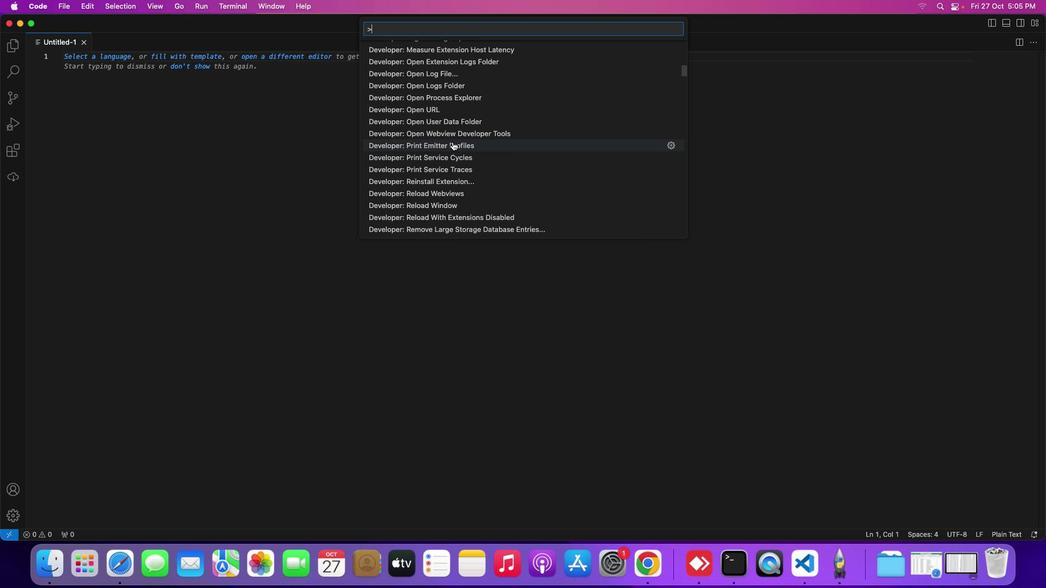 
Action: Mouse scrolled (452, 142) with delta (0, 0)
Screenshot: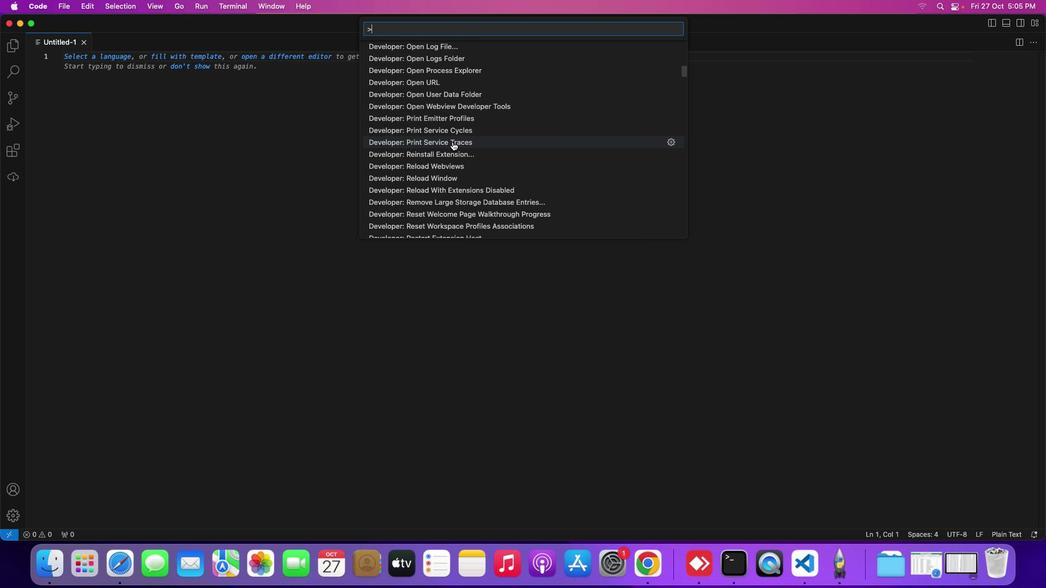 
Action: Mouse scrolled (452, 142) with delta (0, 0)
Screenshot: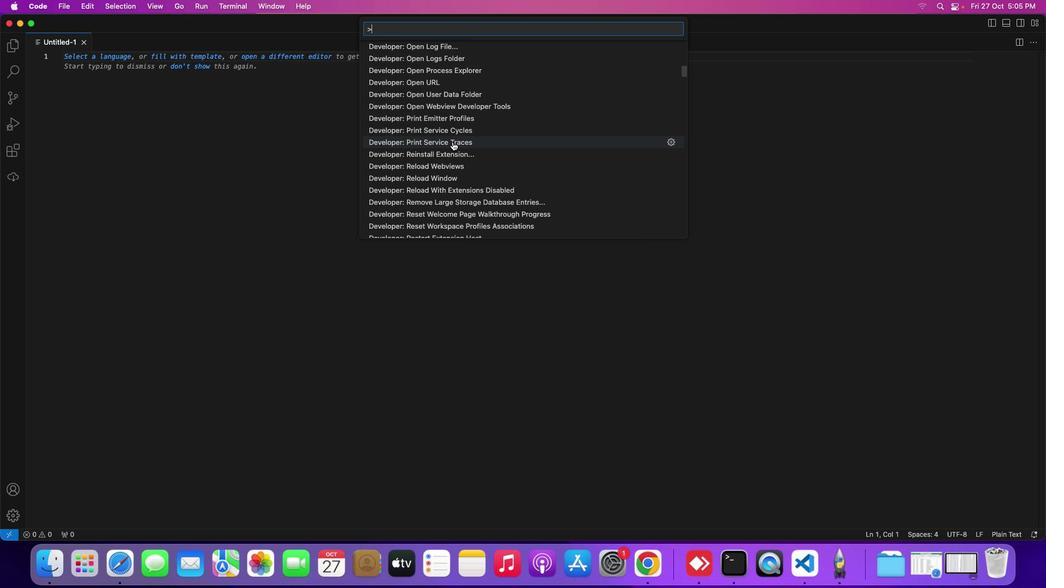 
Action: Mouse scrolled (452, 142) with delta (0, 0)
Screenshot: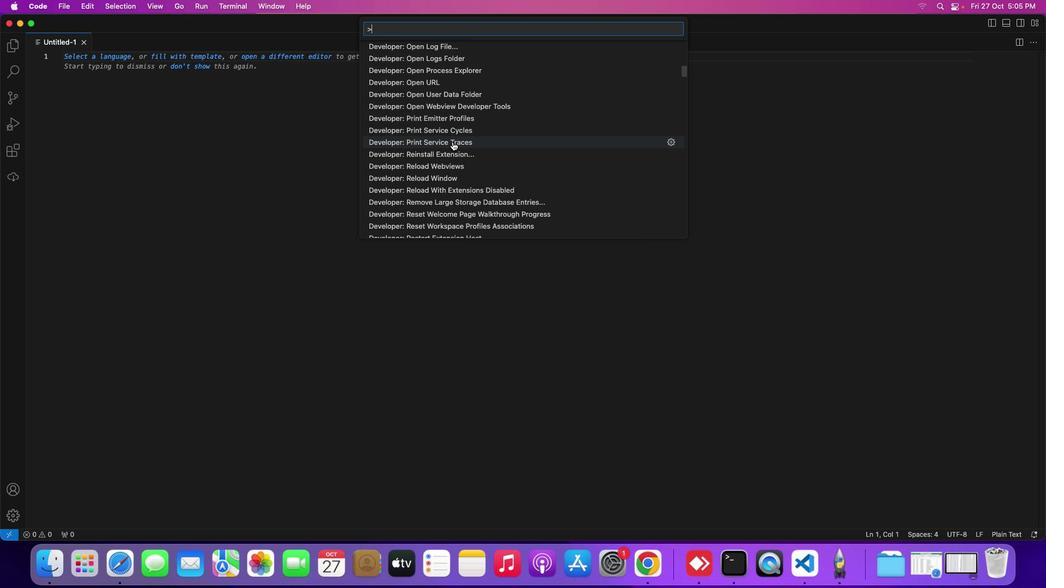 
Action: Mouse scrolled (452, 142) with delta (0, 0)
Screenshot: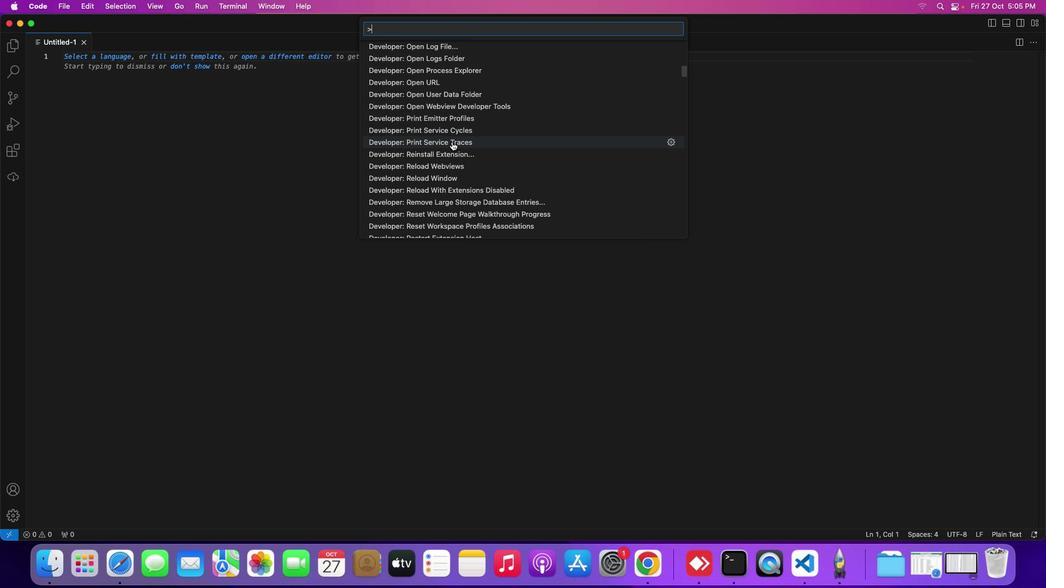
Action: Mouse moved to (452, 142)
Screenshot: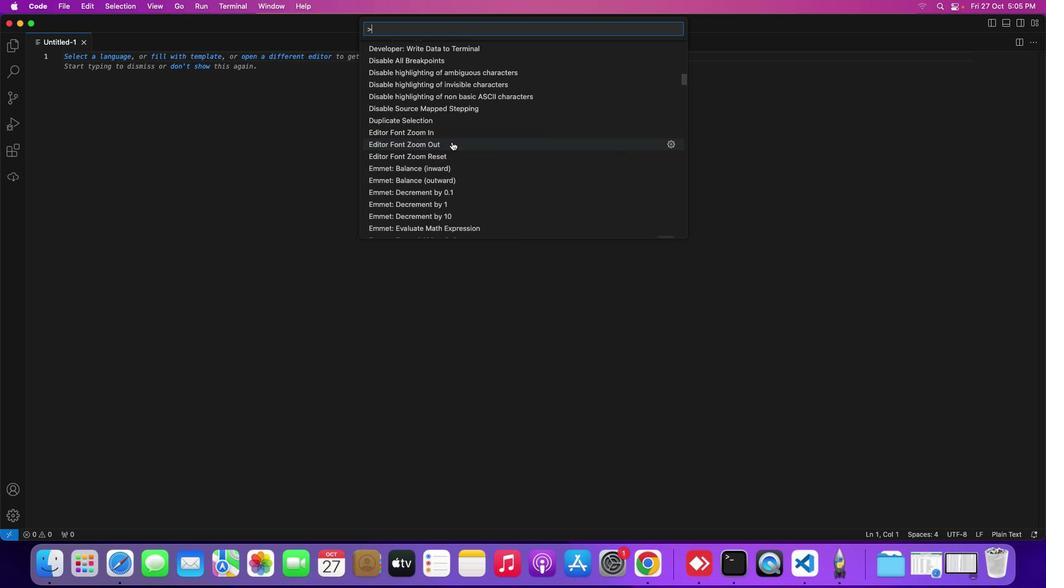 
Action: Mouse scrolled (452, 142) with delta (0, 0)
Screenshot: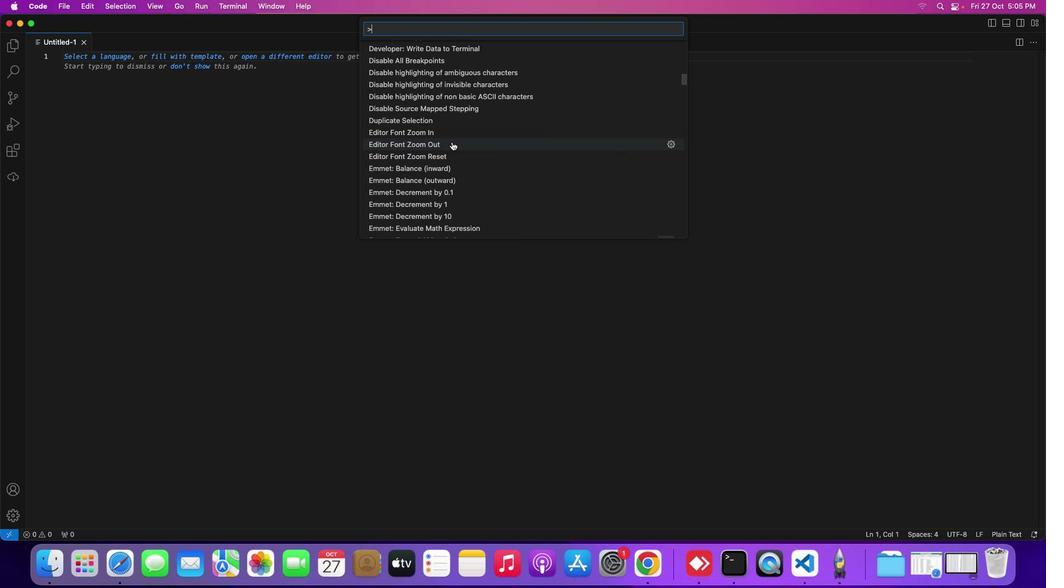 
Action: Mouse scrolled (452, 142) with delta (0, 0)
Screenshot: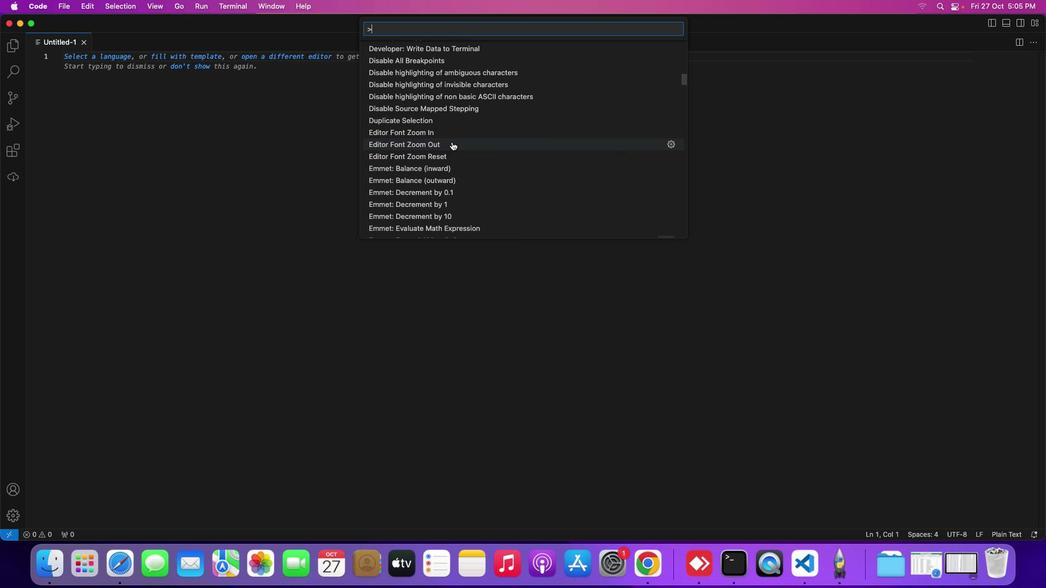 
Action: Mouse scrolled (452, 142) with delta (0, -1)
Screenshot: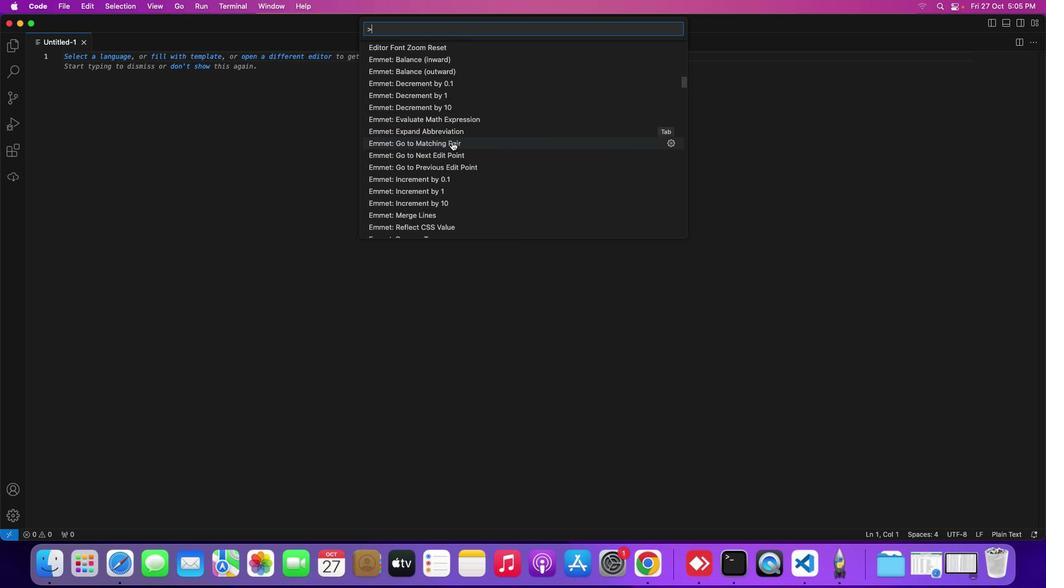 
Action: Mouse scrolled (452, 142) with delta (0, -1)
Screenshot: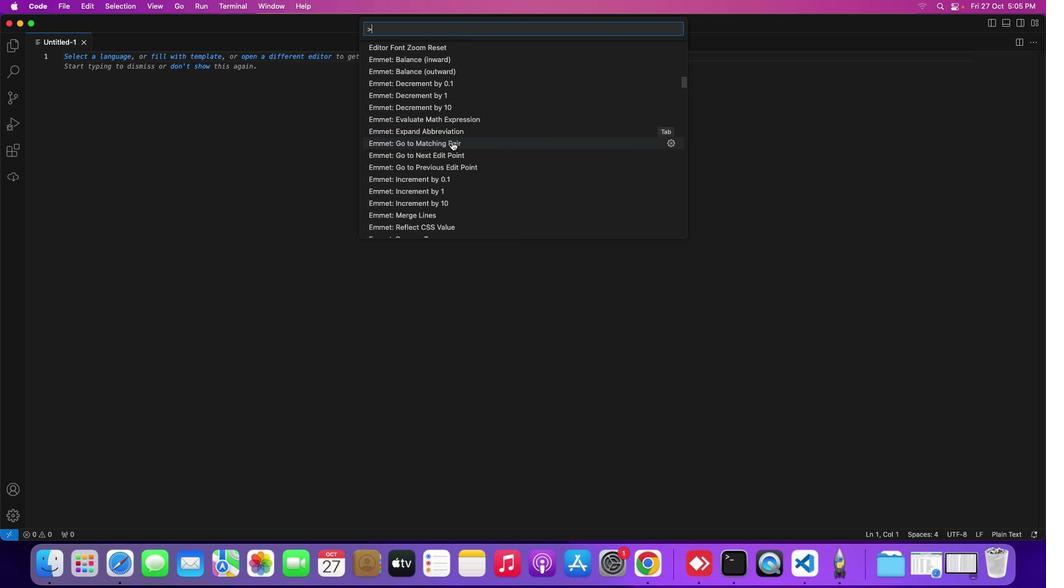 
Action: Mouse scrolled (452, 142) with delta (0, -1)
Screenshot: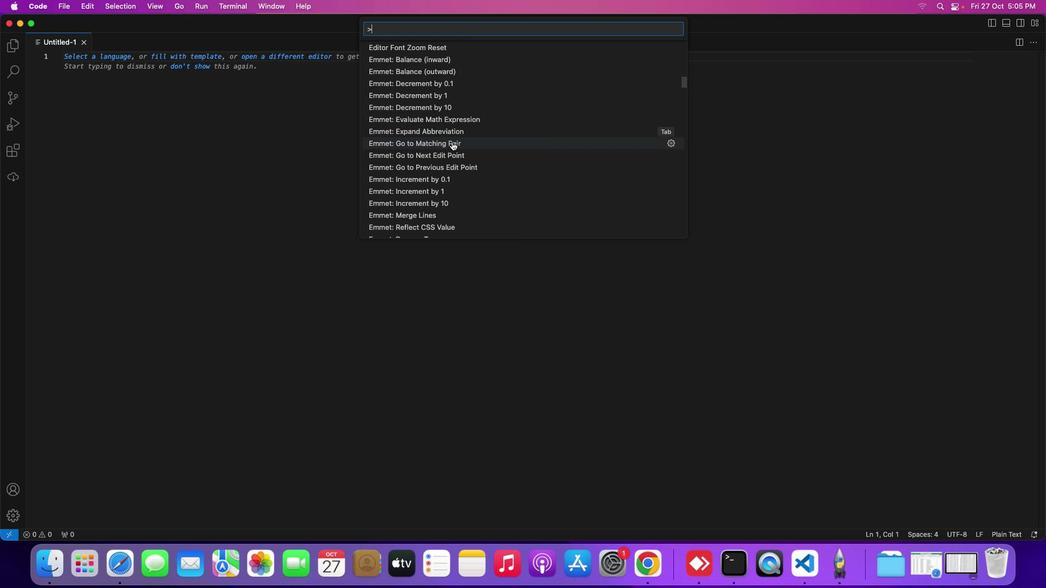 
Action: Mouse scrolled (452, 142) with delta (0, -2)
Screenshot: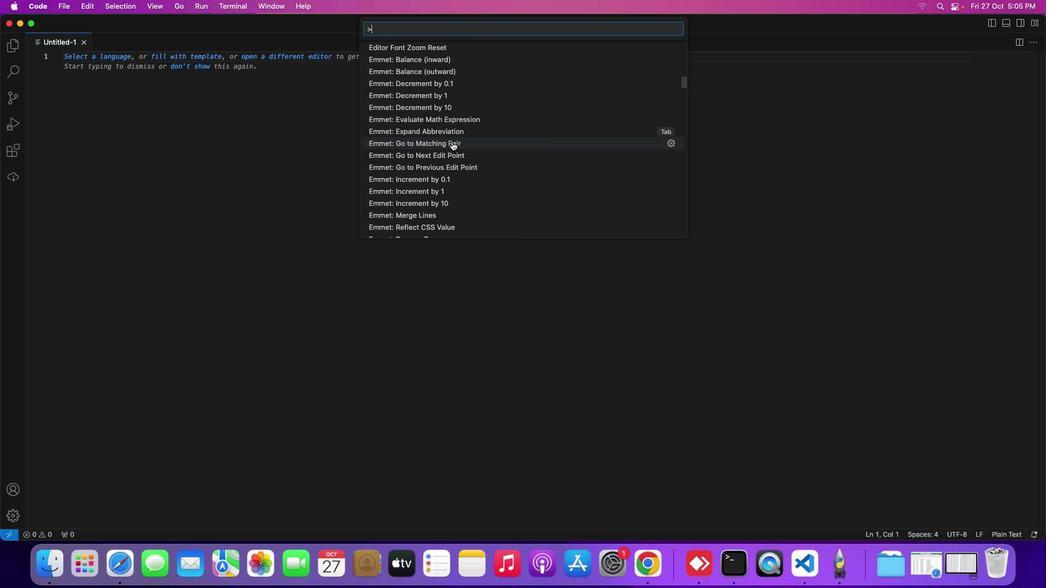 
Action: Mouse scrolled (452, 142) with delta (0, -2)
Screenshot: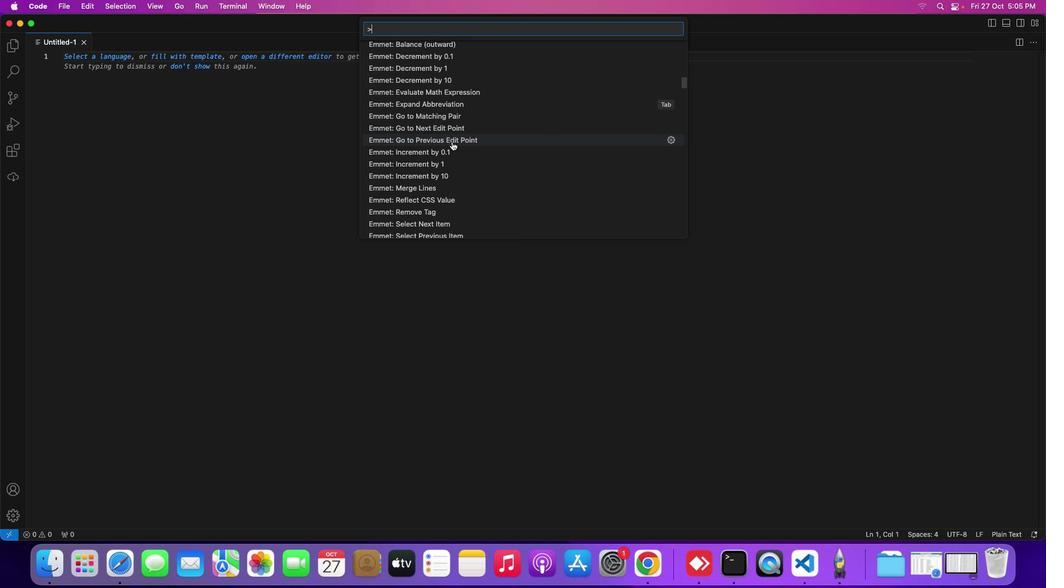 
Action: Mouse scrolled (452, 142) with delta (0, 0)
Screenshot: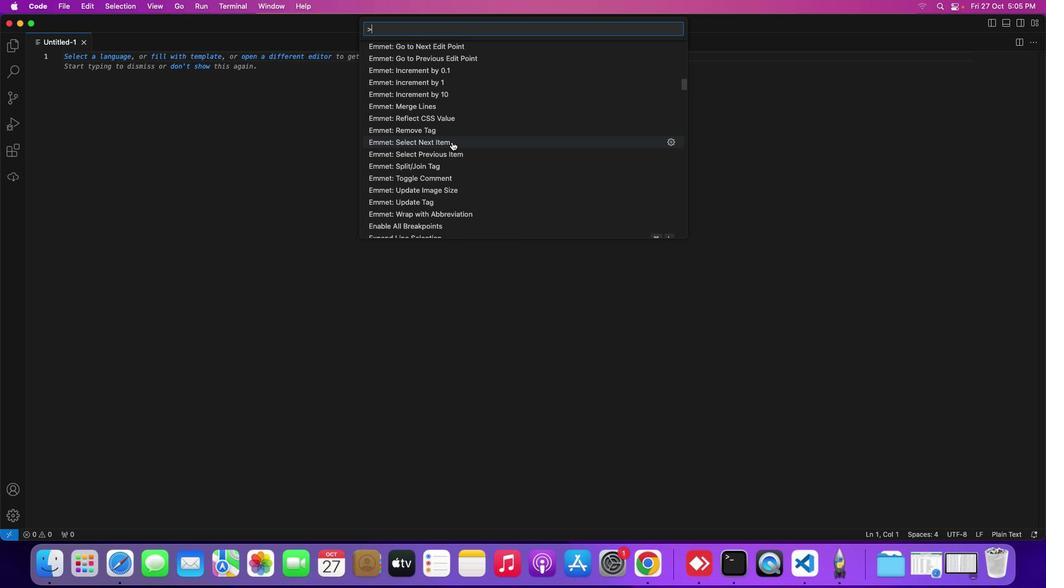 
Action: Mouse scrolled (452, 142) with delta (0, 0)
Screenshot: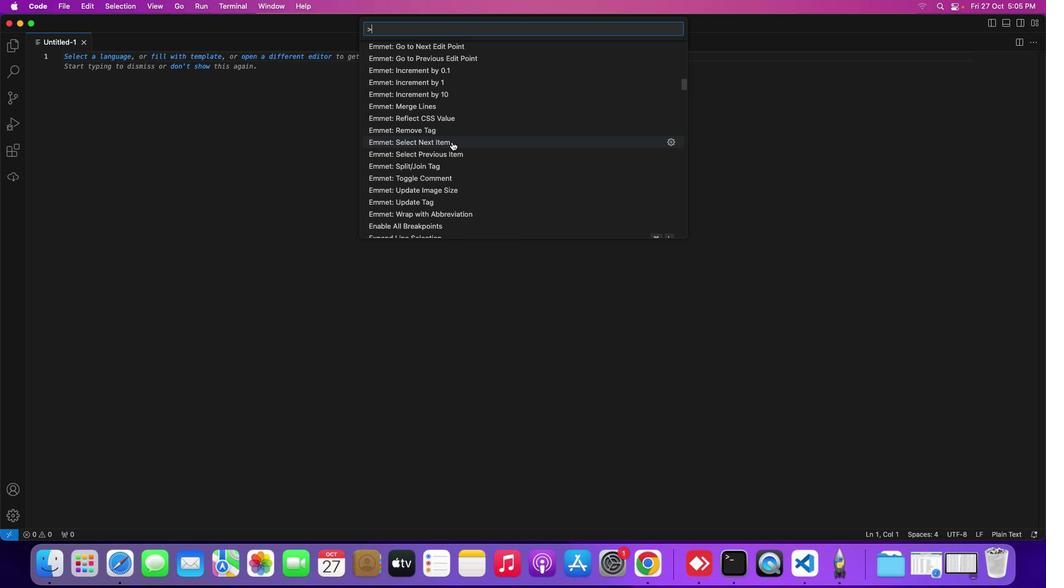 
Action: Mouse scrolled (452, 142) with delta (0, 0)
Screenshot: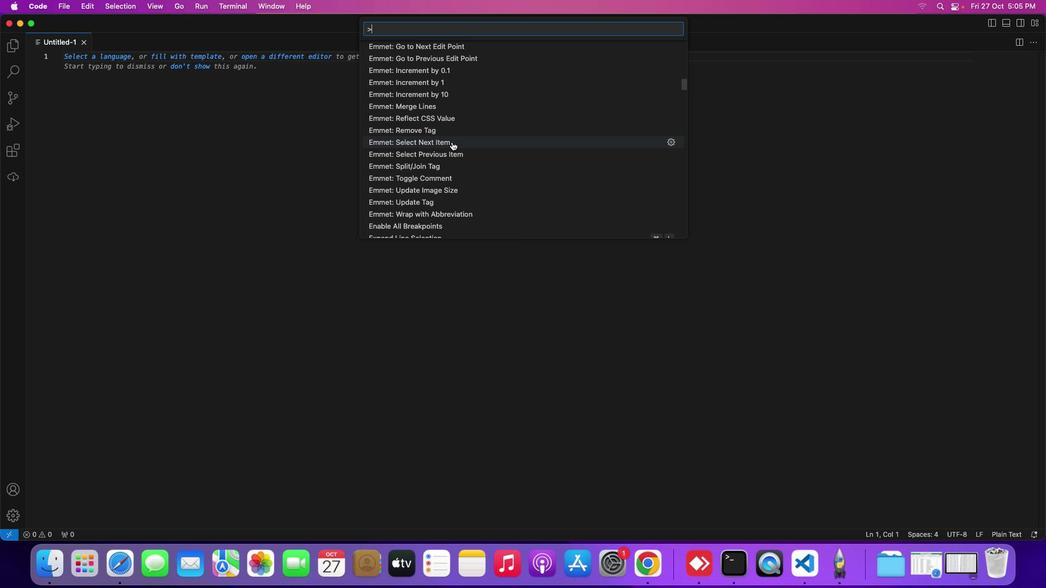 
Action: Mouse scrolled (452, 142) with delta (0, 0)
Screenshot: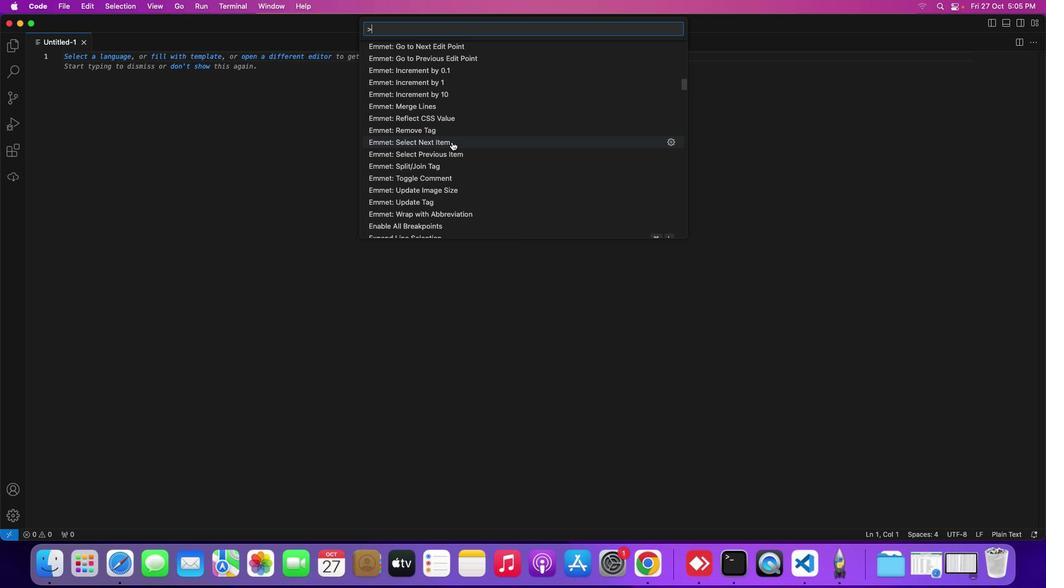 
Action: Mouse scrolled (452, 142) with delta (0, 0)
Screenshot: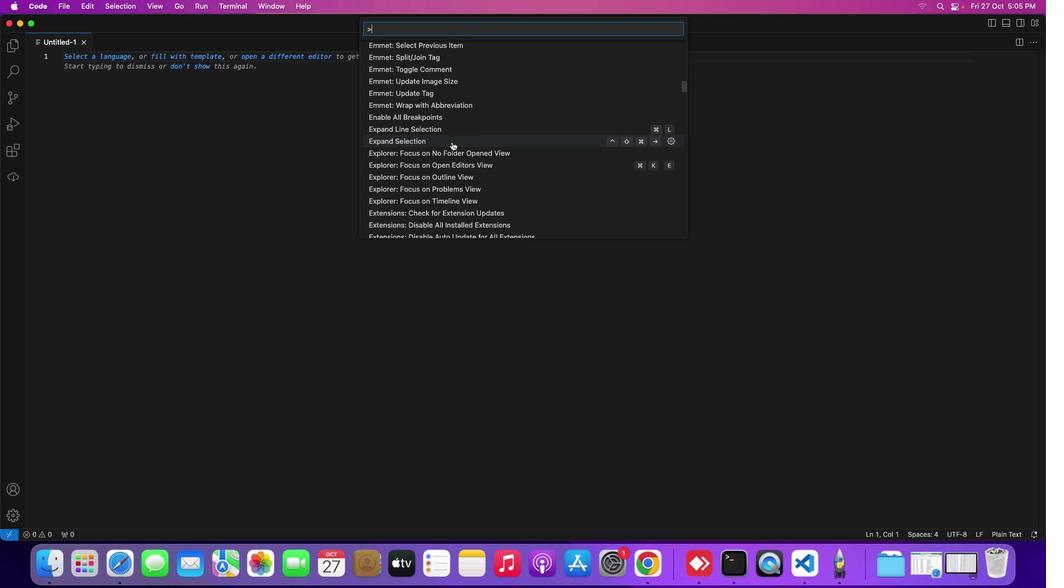 
Action: Mouse scrolled (452, 142) with delta (0, 0)
Screenshot: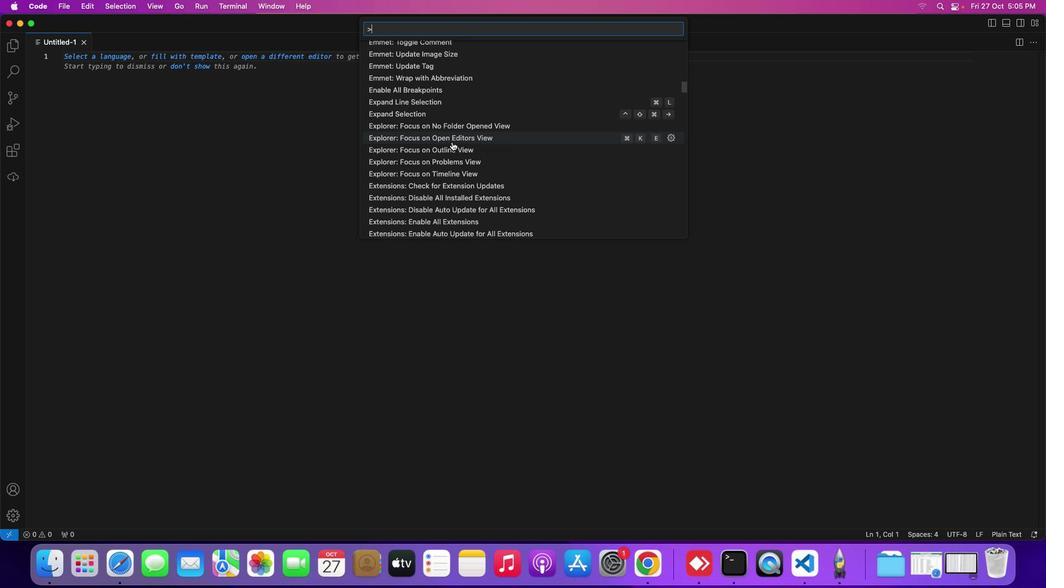 
Action: Mouse scrolled (452, 142) with delta (0, 0)
Screenshot: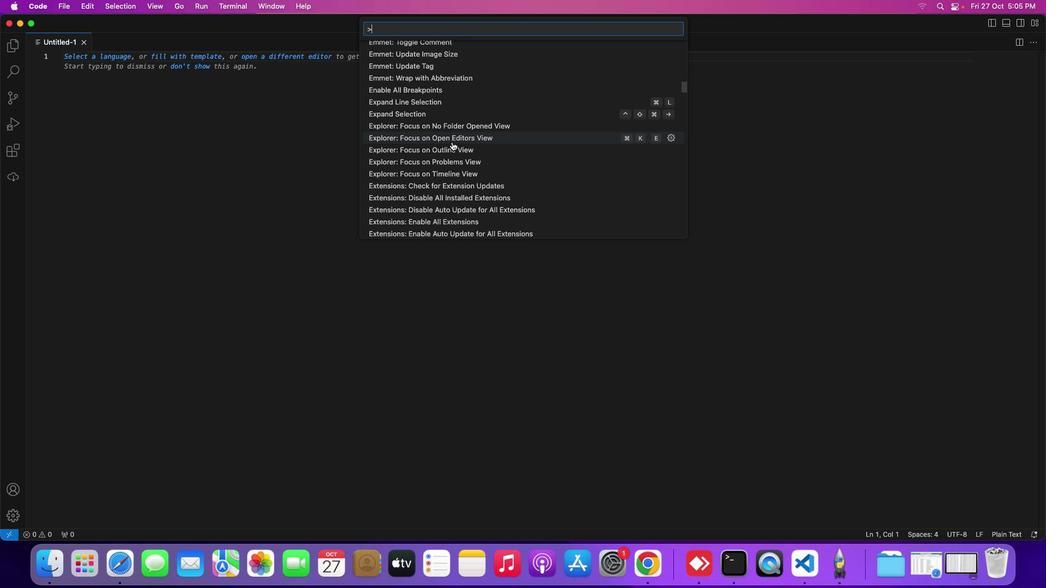 
Action: Mouse scrolled (452, 142) with delta (0, 0)
Screenshot: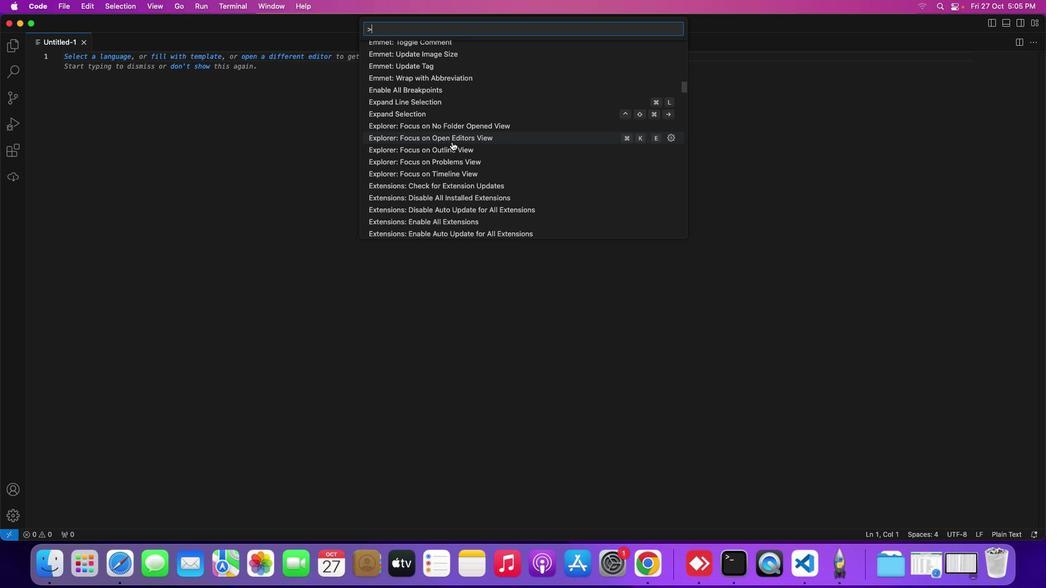 
Action: Mouse scrolled (452, 142) with delta (0, 0)
Screenshot: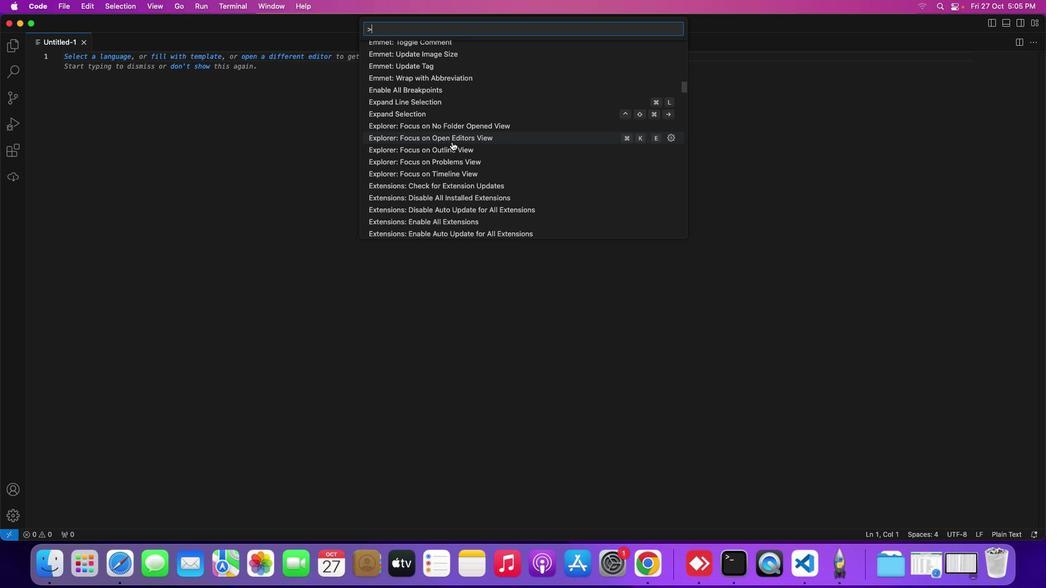 
Action: Mouse scrolled (452, 142) with delta (0, 0)
Screenshot: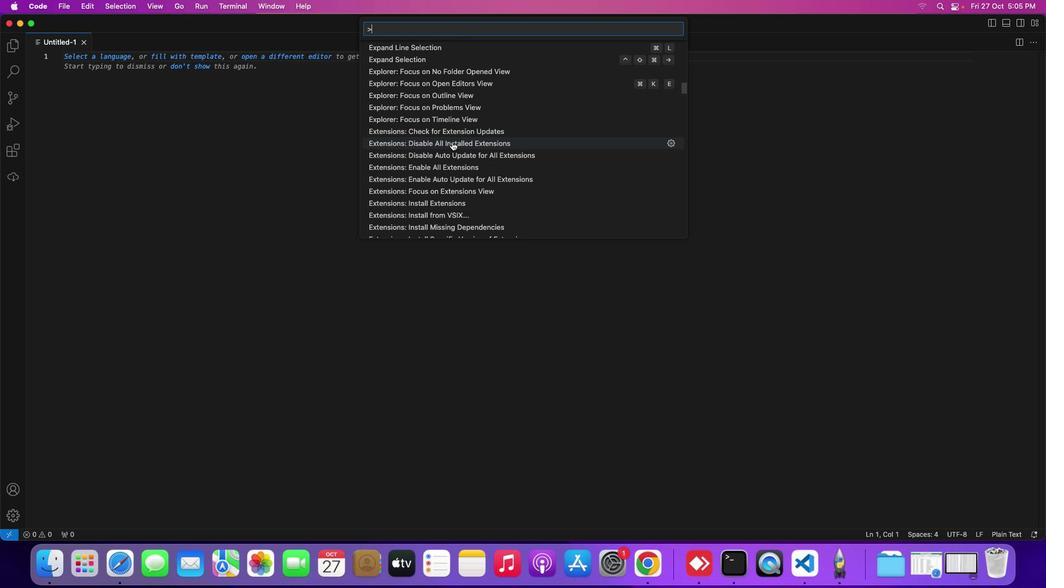 
Action: Mouse scrolled (452, 142) with delta (0, 0)
Screenshot: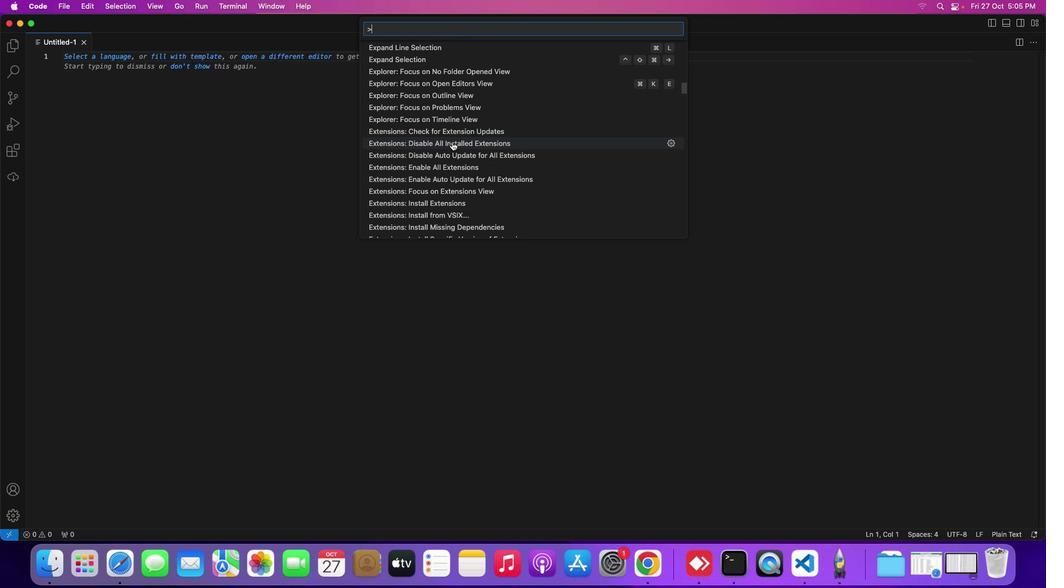 
Action: Mouse scrolled (452, 142) with delta (0, 0)
Screenshot: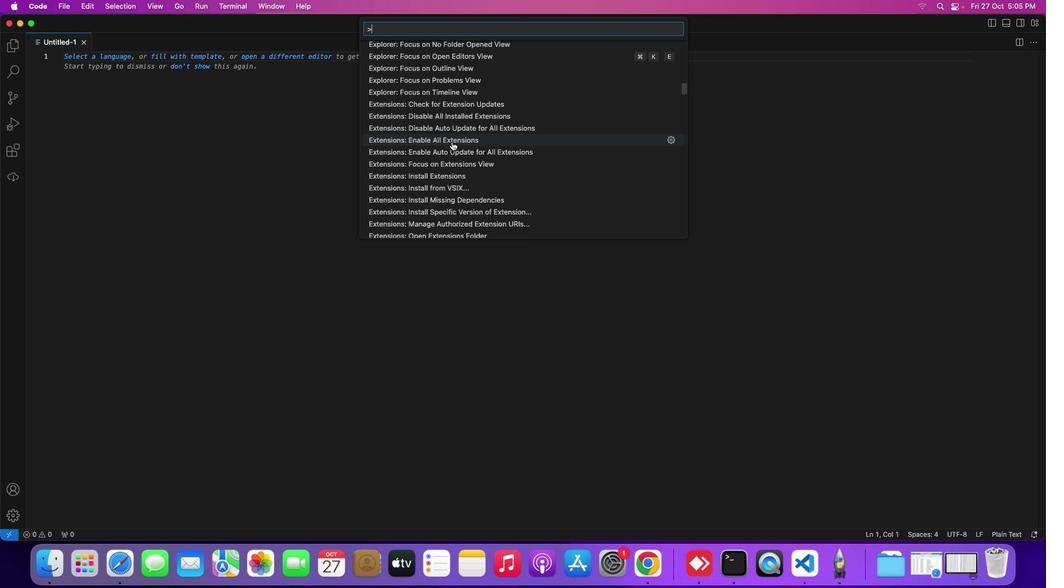 
Action: Mouse scrolled (452, 142) with delta (0, 0)
Screenshot: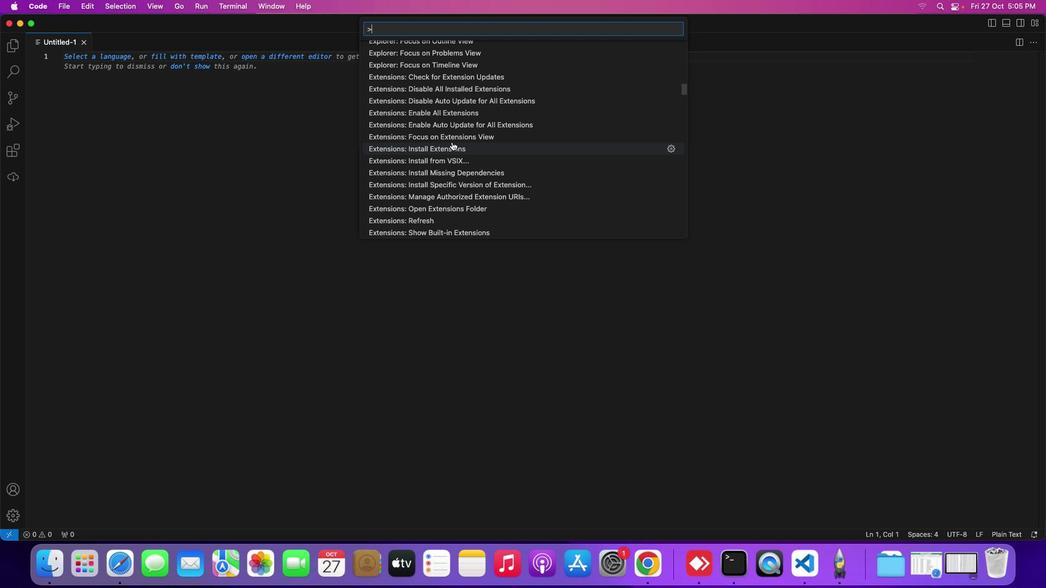
Action: Mouse scrolled (452, 142) with delta (0, 0)
Screenshot: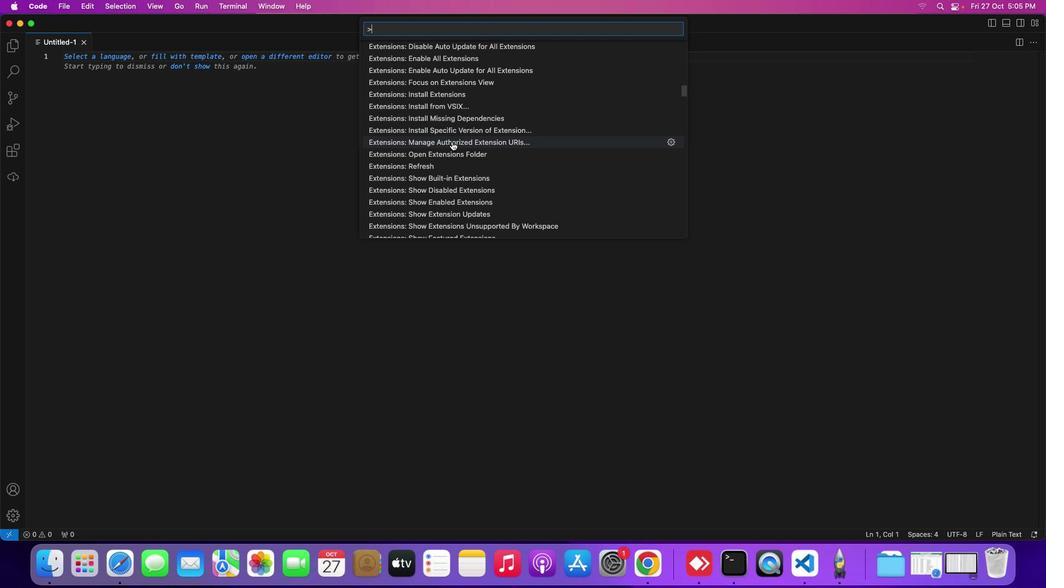 
Action: Mouse scrolled (452, 142) with delta (0, 0)
Screenshot: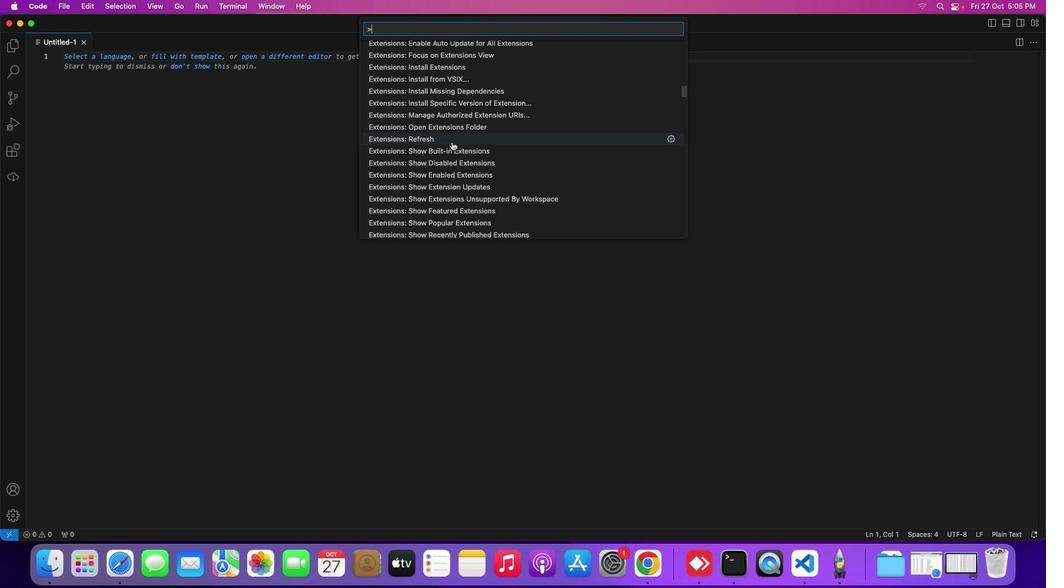 
Action: Mouse scrolled (452, 142) with delta (0, 0)
Screenshot: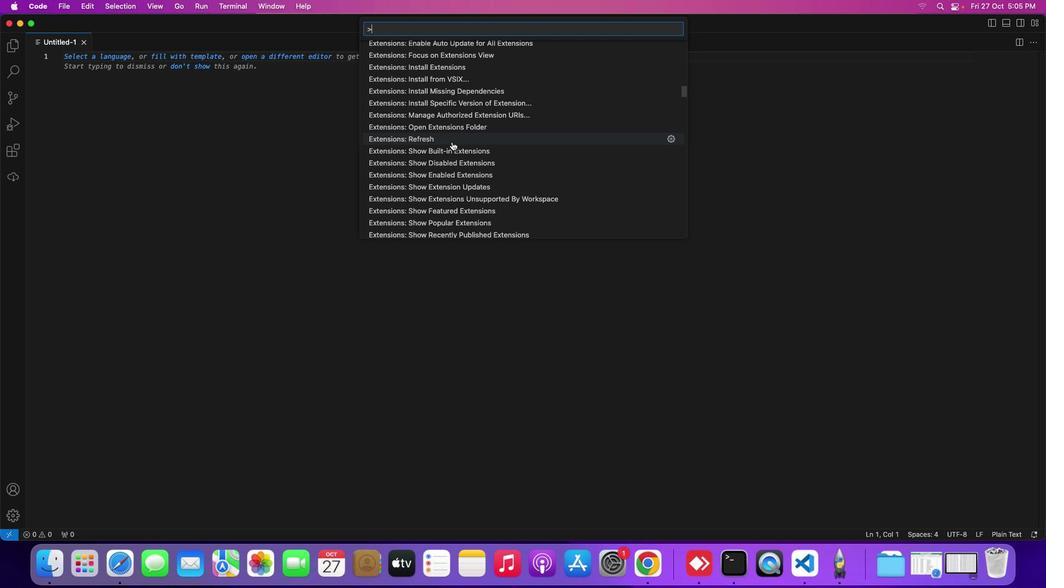 
Action: Mouse moved to (451, 143)
Screenshot: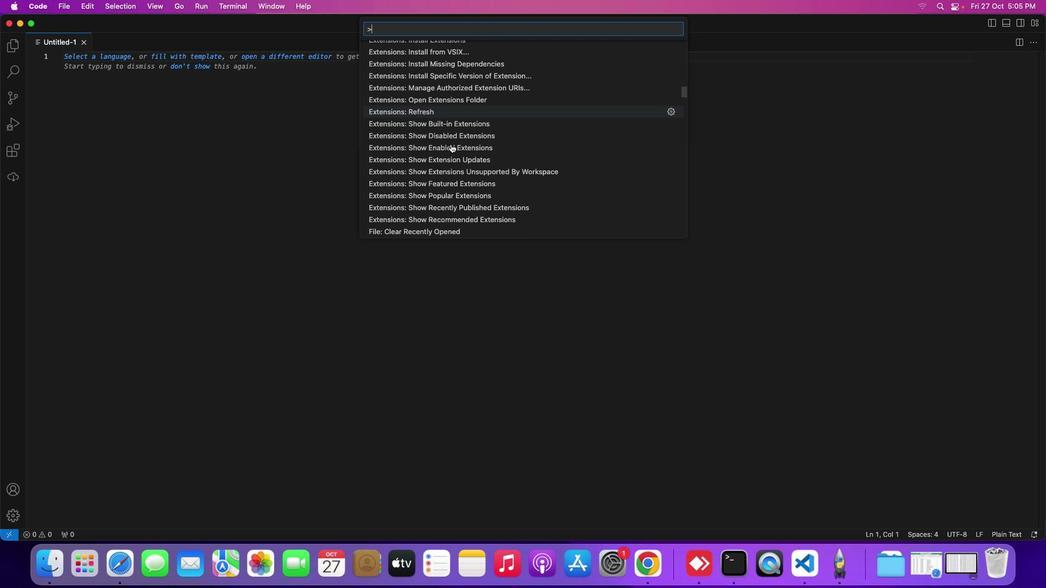 
Action: Mouse scrolled (451, 143) with delta (0, 0)
Screenshot: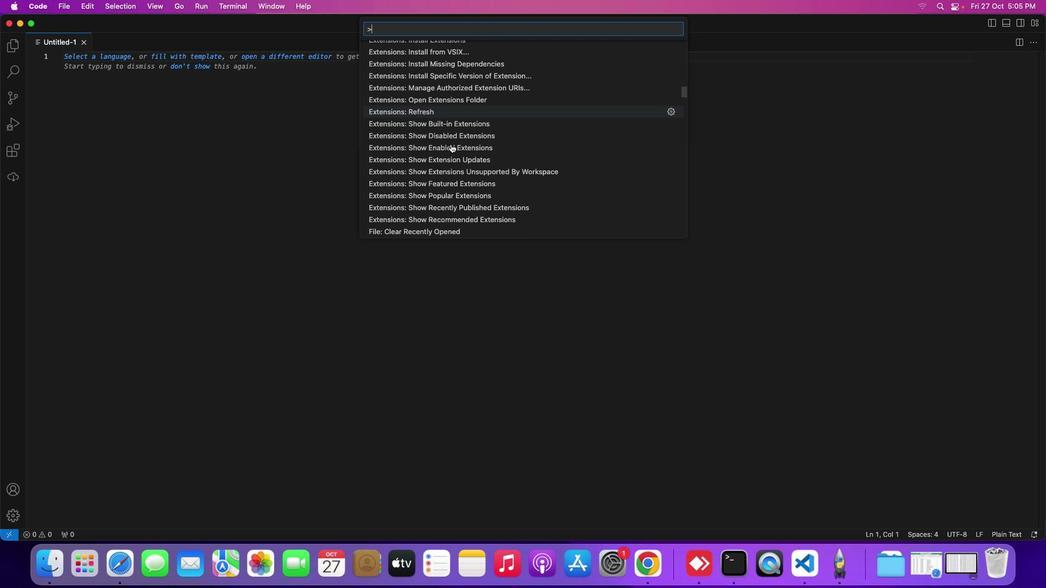 
Action: Mouse scrolled (451, 143) with delta (0, 0)
Screenshot: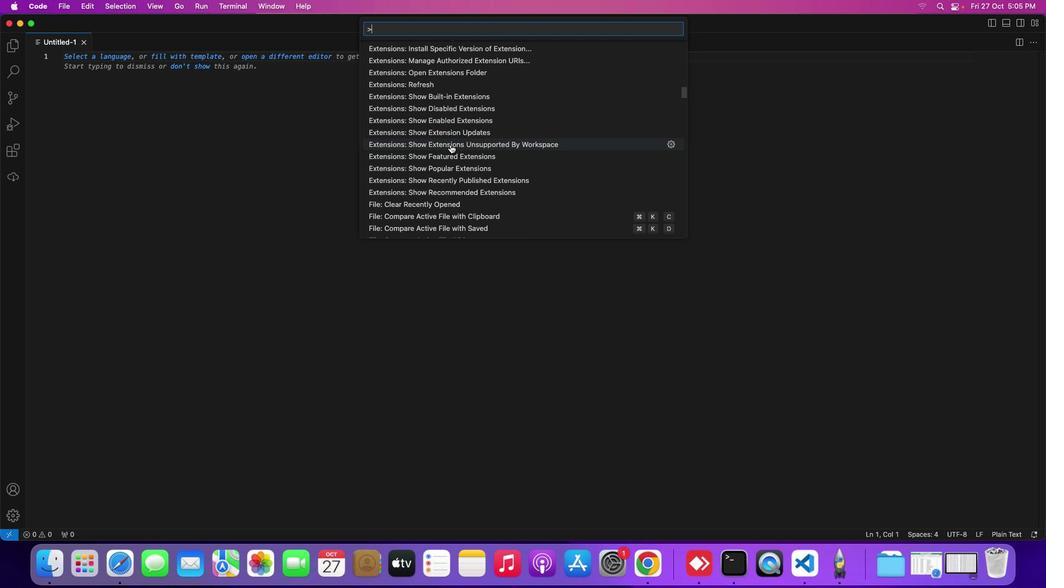 
Action: Mouse moved to (451, 159)
Screenshot: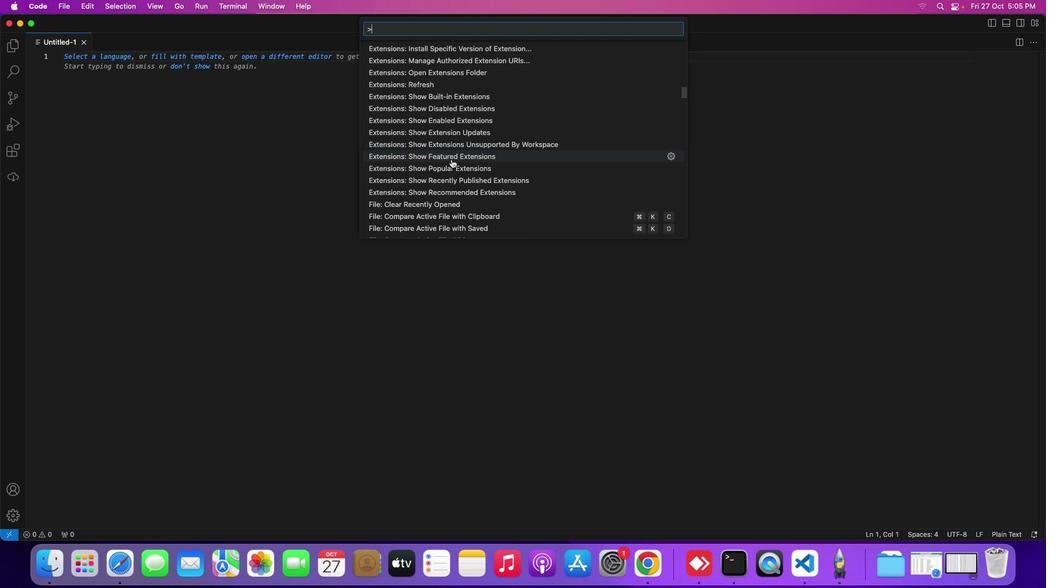 
Action: Mouse scrolled (451, 159) with delta (0, 0)
Screenshot: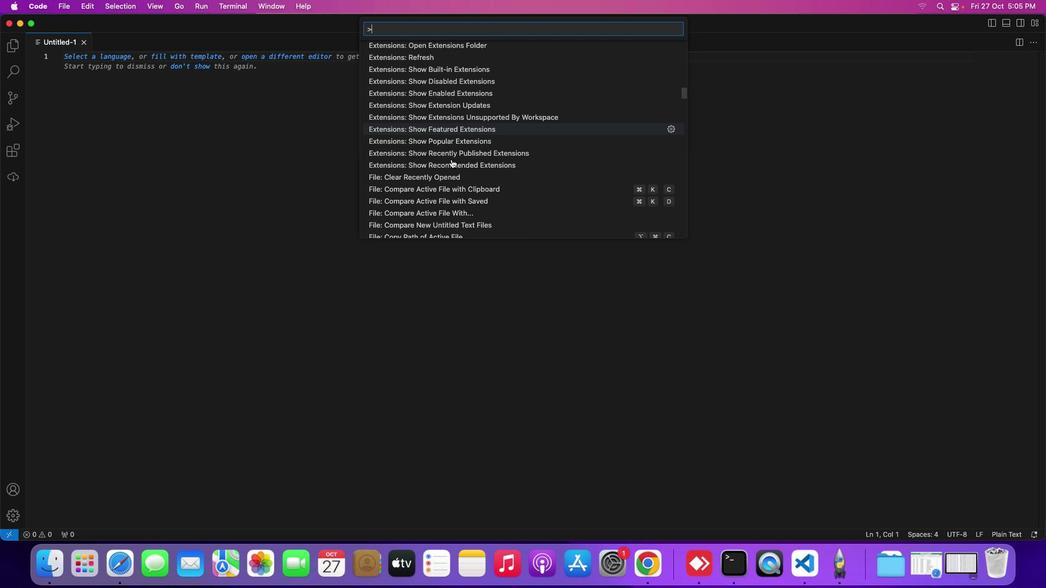 
Action: Mouse scrolled (451, 159) with delta (0, 0)
Screenshot: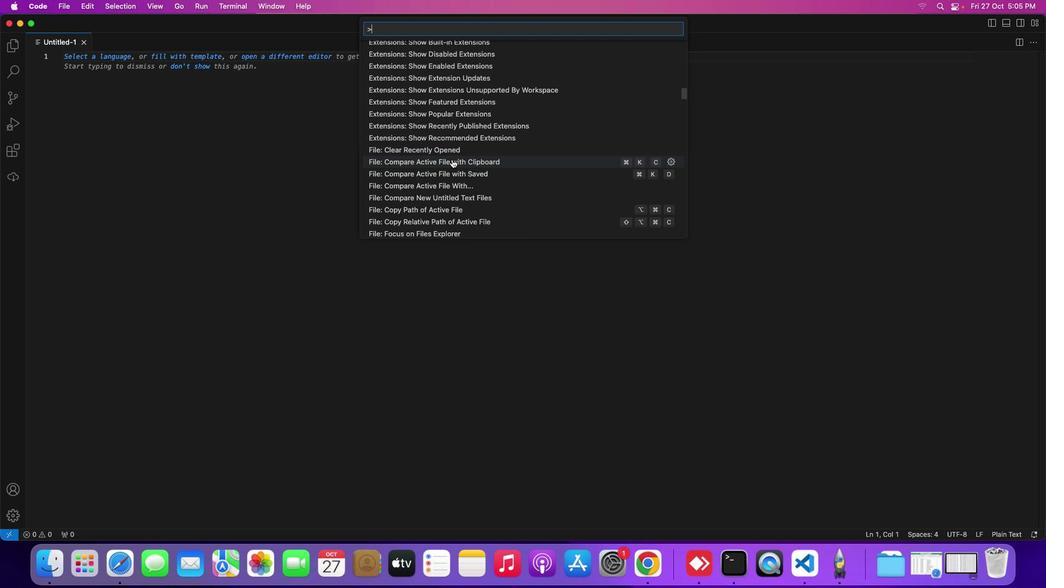 
Action: Mouse moved to (452, 142)
Screenshot: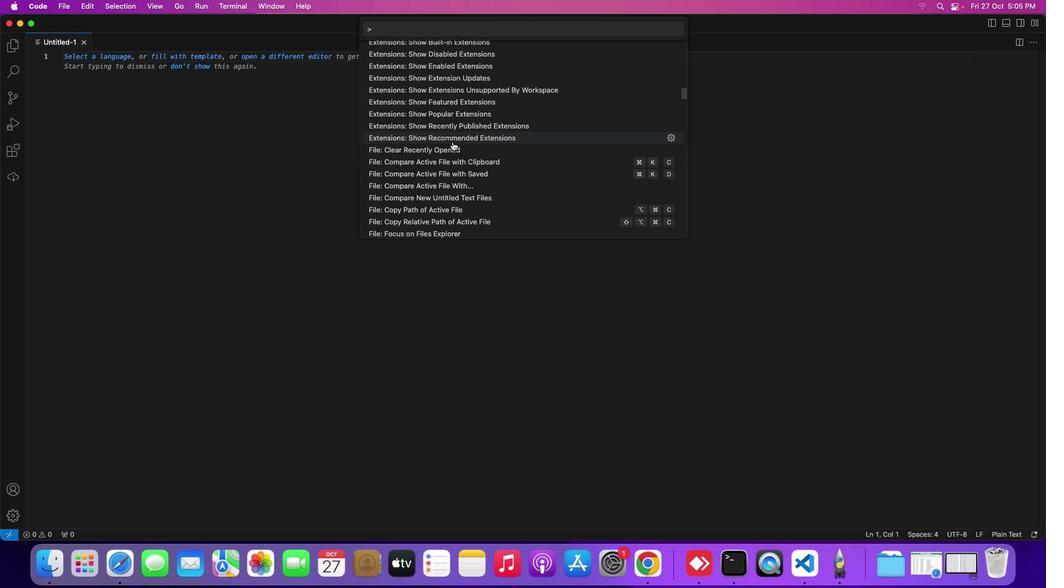 
Action: Mouse pressed left at (452, 142)
Screenshot: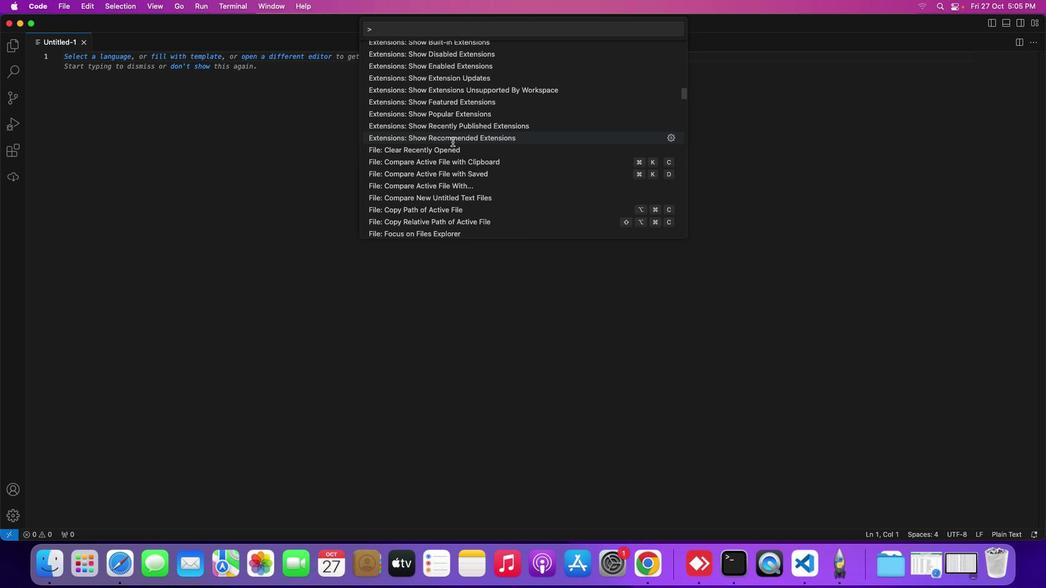 
Action: Mouse moved to (89, 269)
Screenshot: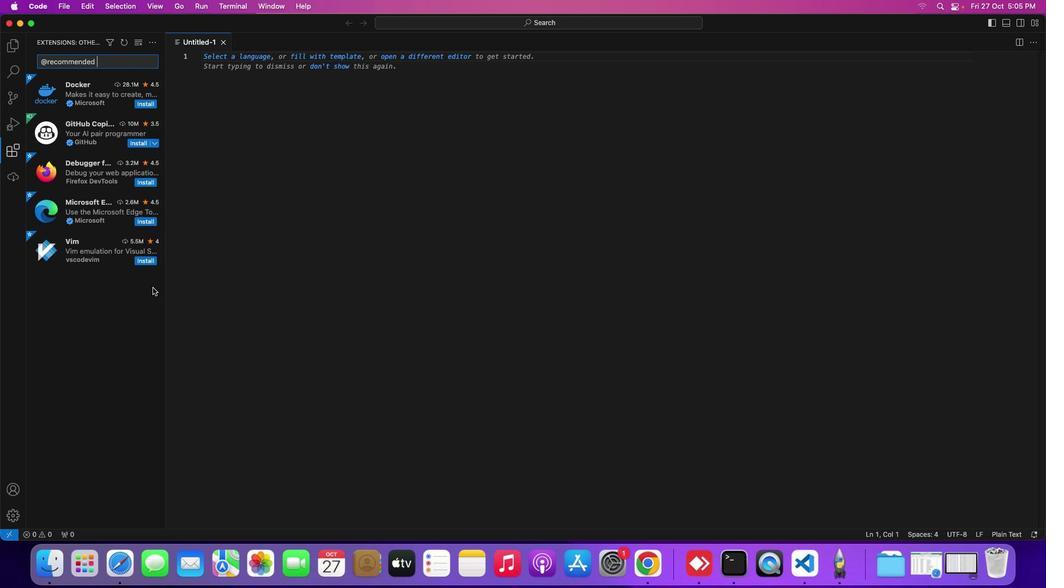 
